 Task: Font style For heading Use Caladea with green colour, bold & Underline. font size for heading '26 Pt. 'Change the font style of data to Caladeaand font size to  18 Pt. Change the alignment of both headline & data to   center vertically. In the sheet  Attendance Sheet for Weekly Reporting
Action: Key pressed <Key.up><Key.up><Key.down>
Screenshot: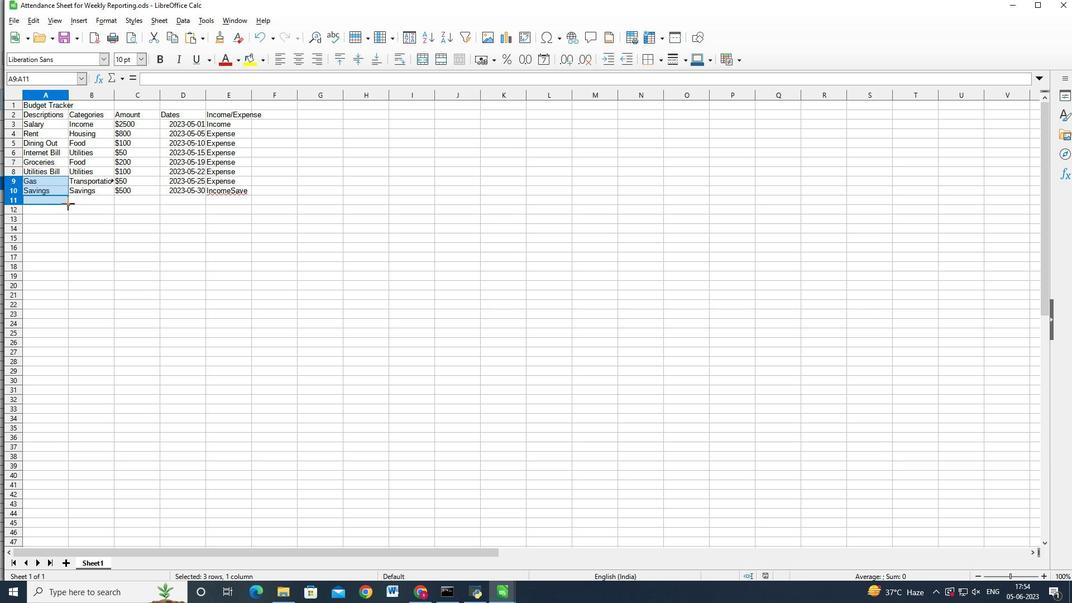 
Action: Mouse moved to (80, 204)
Screenshot: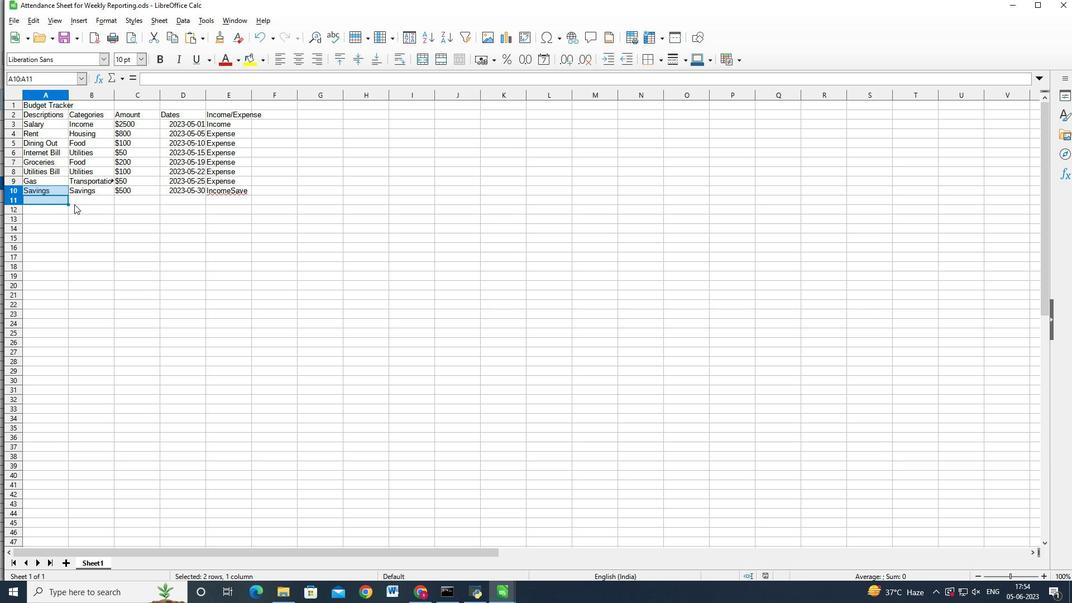
Action: Mouse pressed left at (80, 204)
Screenshot: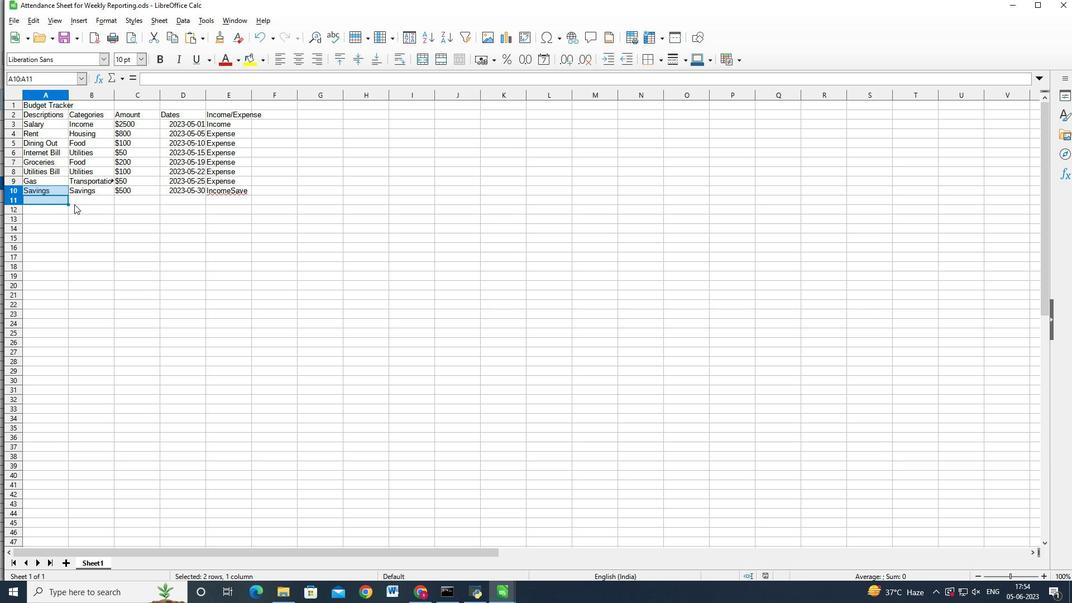 
Action: Mouse moved to (79, 199)
Screenshot: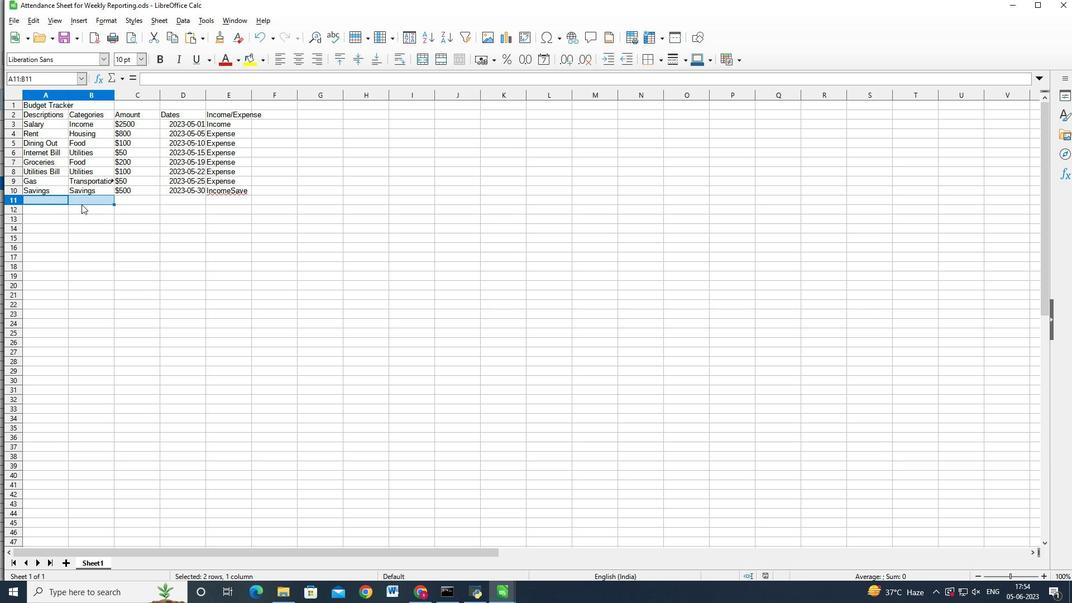 
Action: Mouse pressed left at (79, 199)
Screenshot: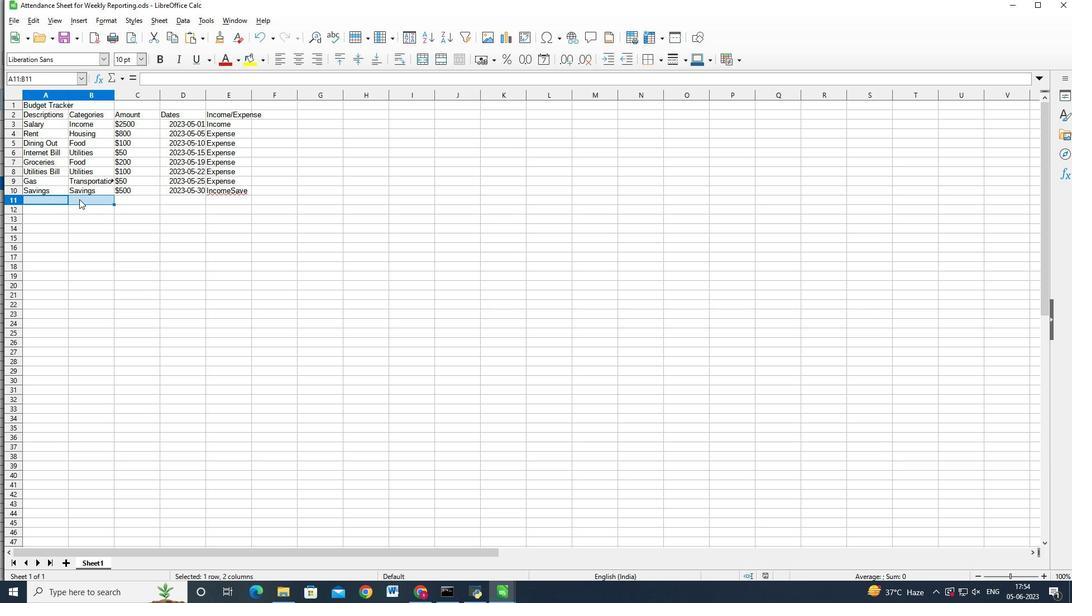 
Action: Mouse pressed left at (79, 199)
Screenshot: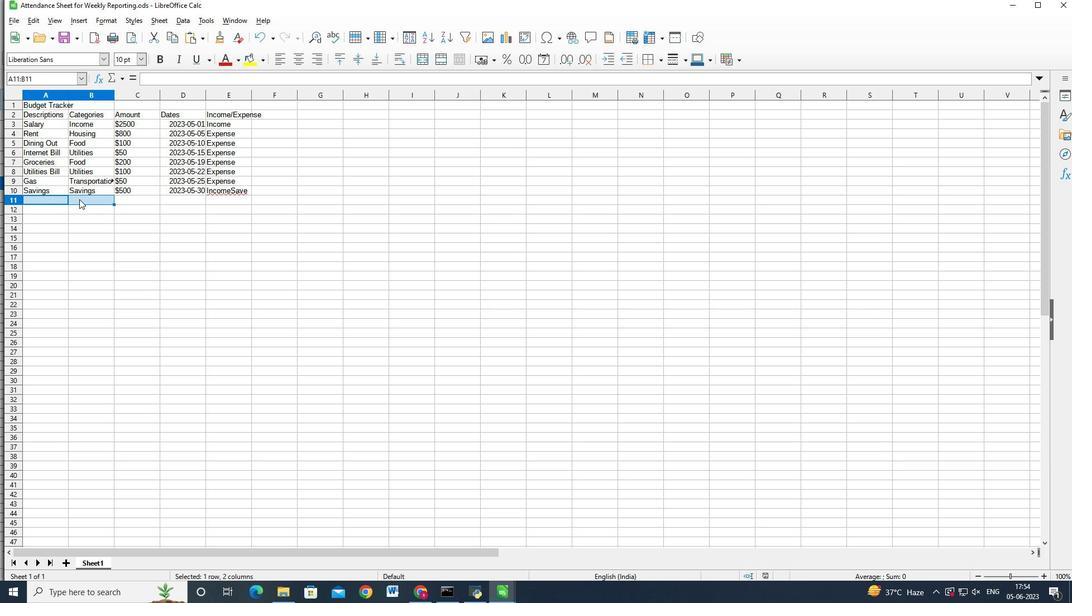 
Action: Mouse moved to (75, 198)
Screenshot: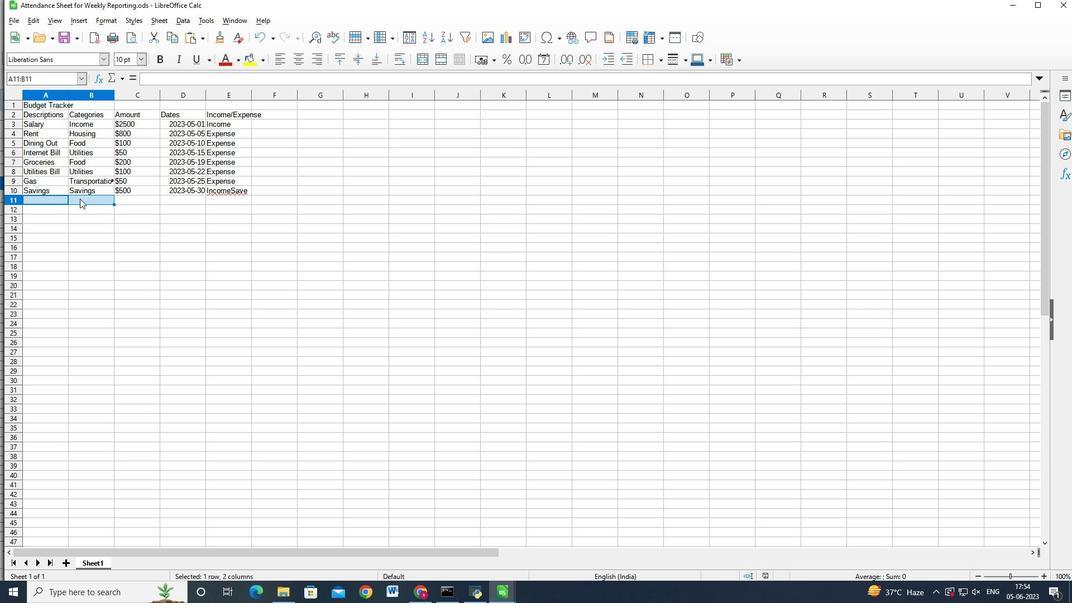
Action: Mouse pressed left at (75, 198)
Screenshot: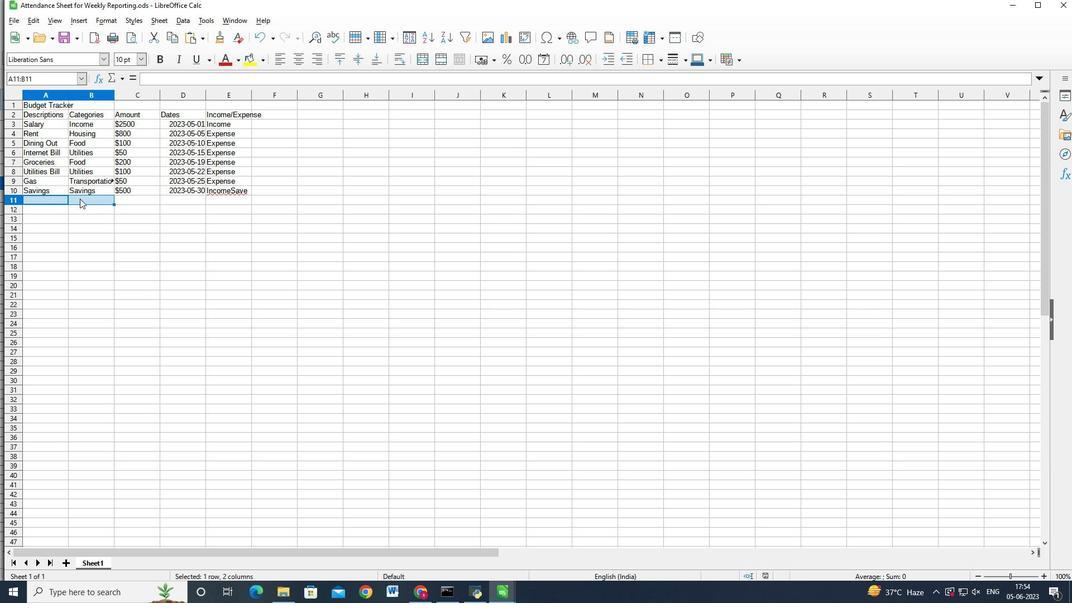 
Action: Mouse moved to (70, 187)
Screenshot: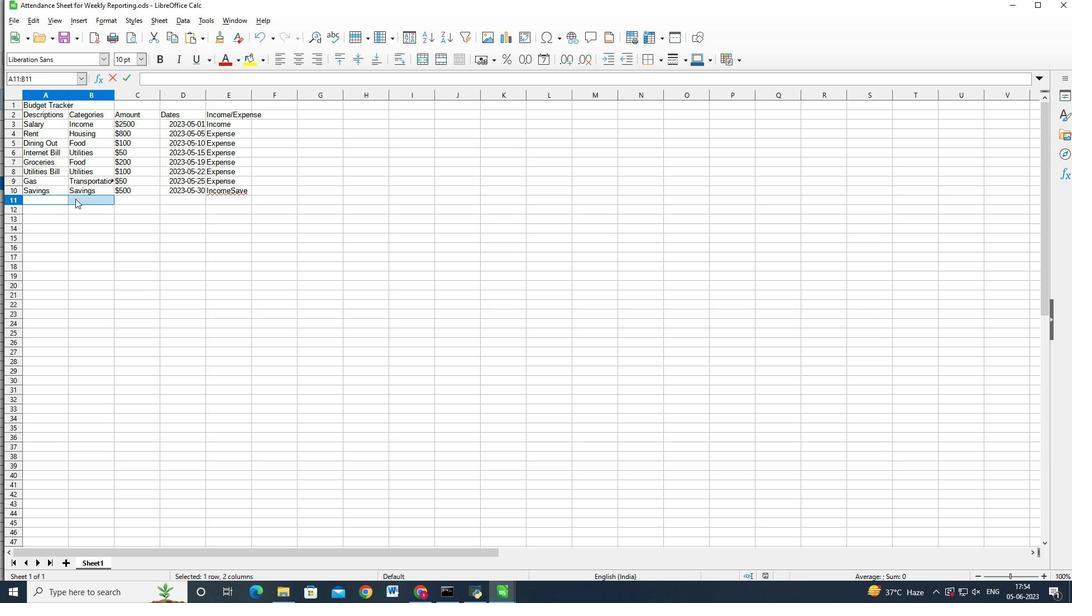 
Action: Mouse pressed left at (70, 187)
Screenshot: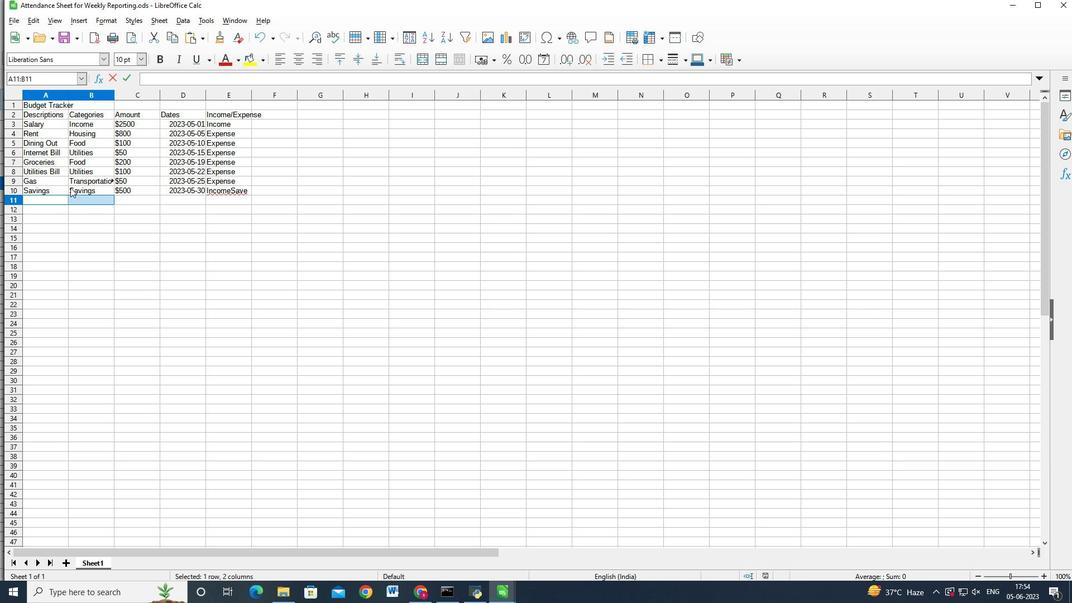 
Action: Mouse moved to (75, 145)
Screenshot: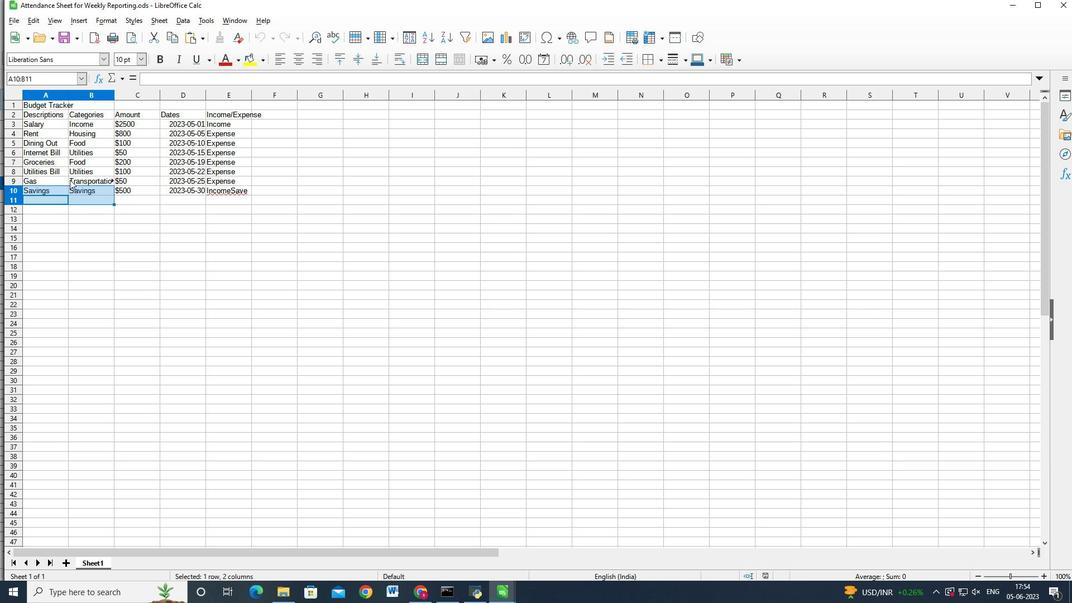 
Action: Mouse pressed left at (75, 145)
Screenshot: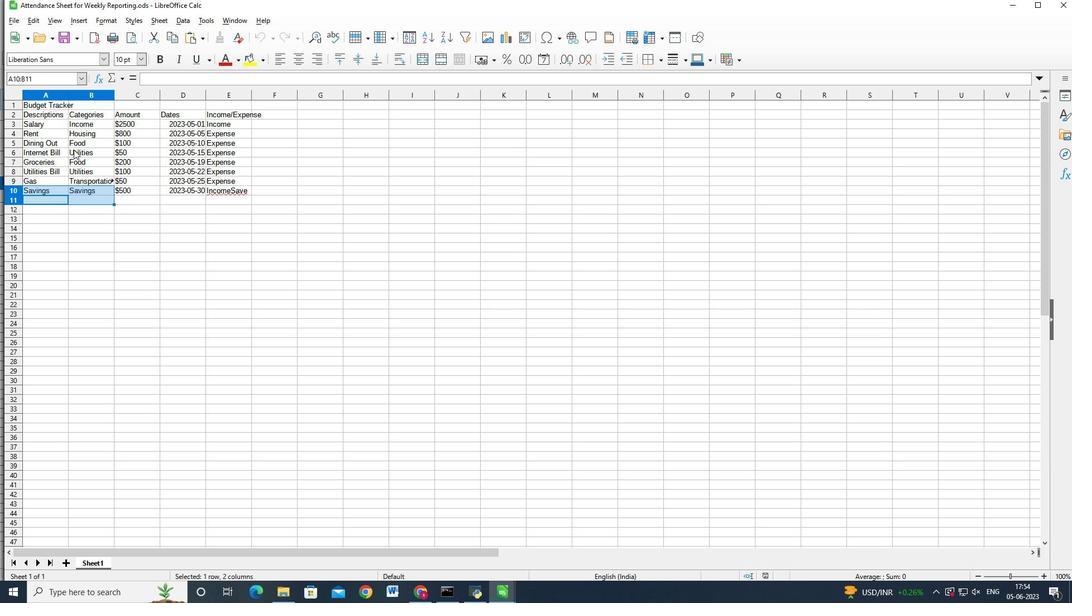 
Action: Mouse moved to (111, 241)
Screenshot: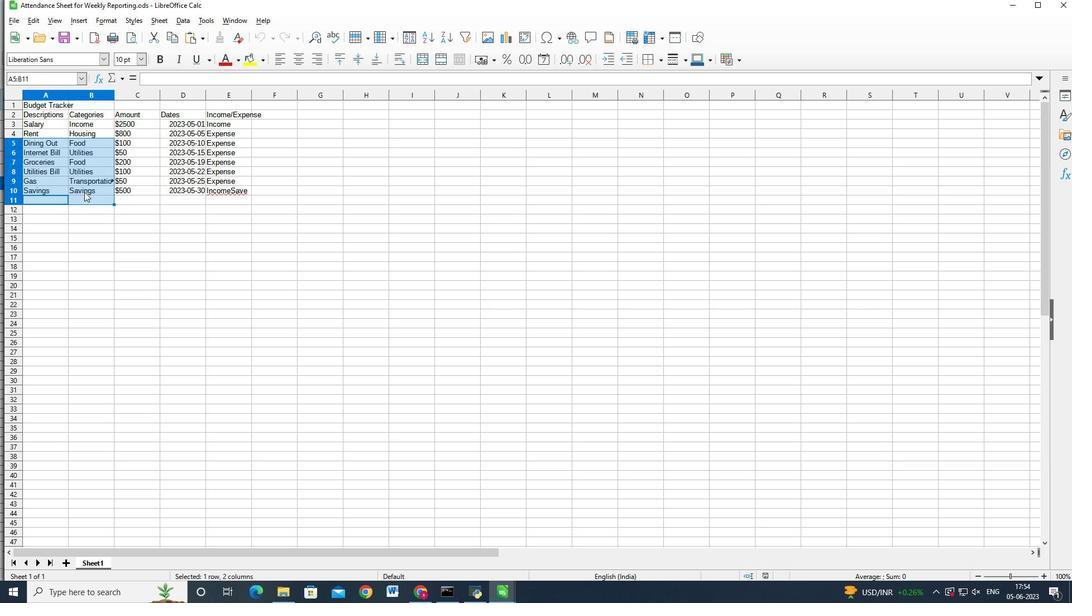 
Action: Mouse pressed right at (111, 241)
Screenshot: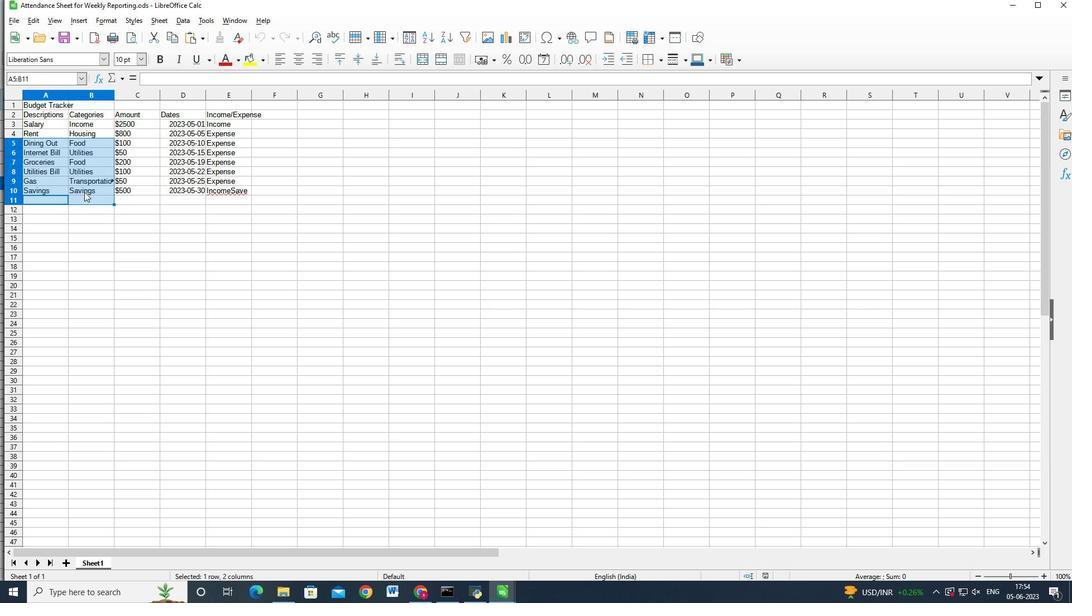 
Action: Mouse moved to (33, 213)
Screenshot: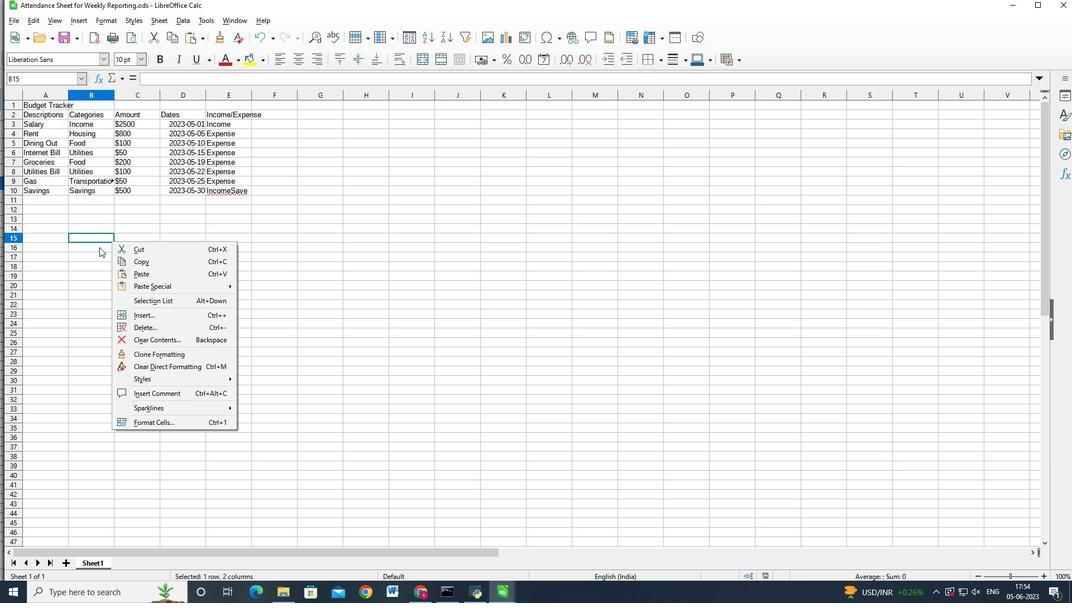 
Action: Mouse pressed left at (33, 213)
Screenshot: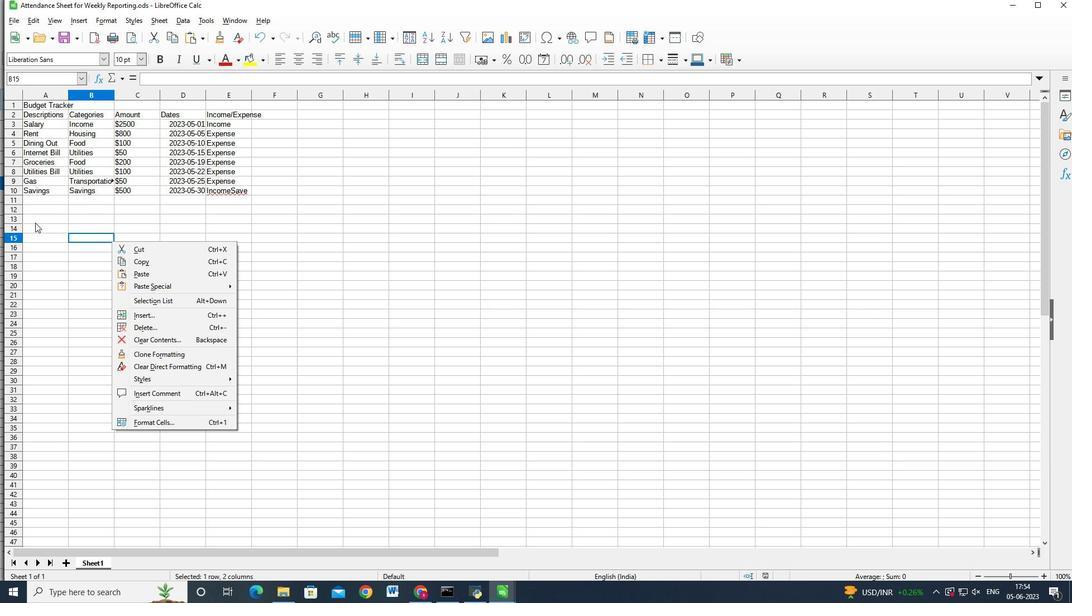 
Action: Key pressed <Key.up><Key.up><Key.up><Key.up><Key.up><Key.up><Key.up><Key.up><Key.up><Key.up><Key.up><Key.up><Key.up><Key.up><Key.left><Key.caps_lock><Key.right><Key.left><Key.shift><Key.right>
Screenshot: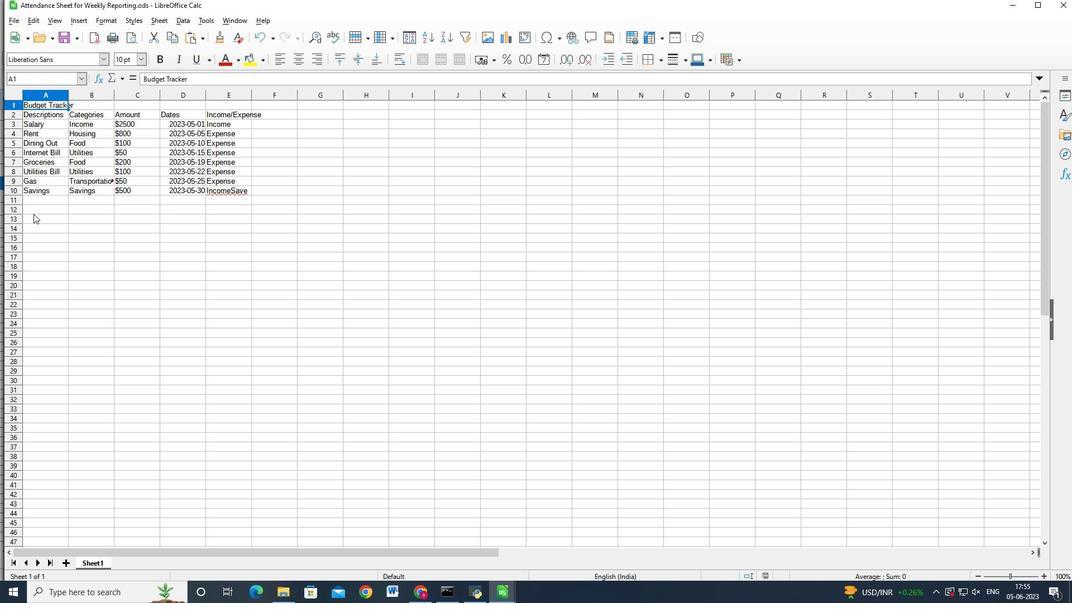 
Action: Mouse moved to (62, 60)
Screenshot: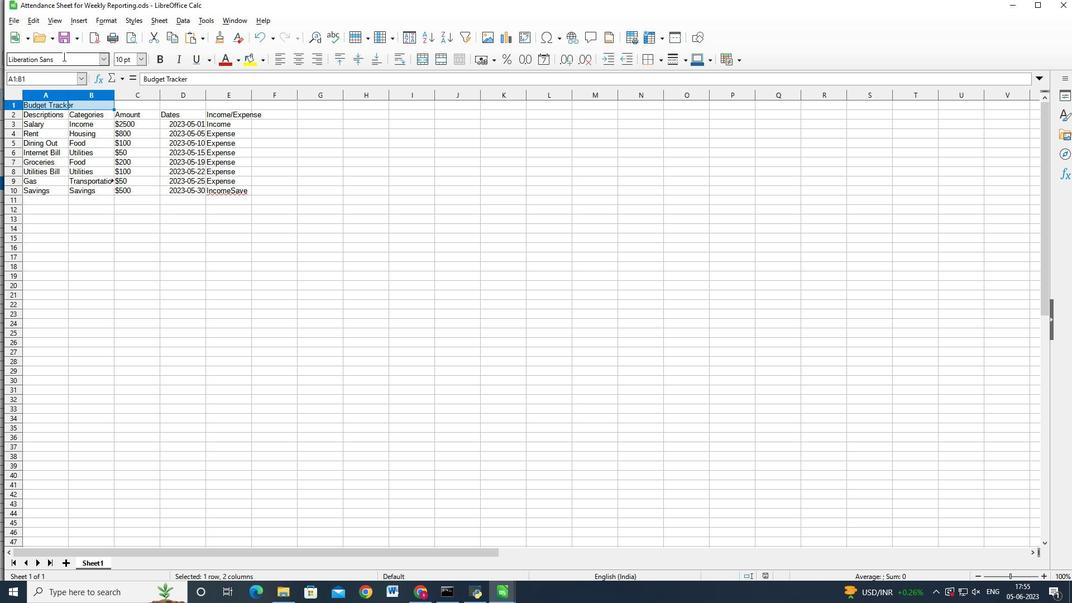 
Action: Mouse pressed left at (62, 60)
Screenshot: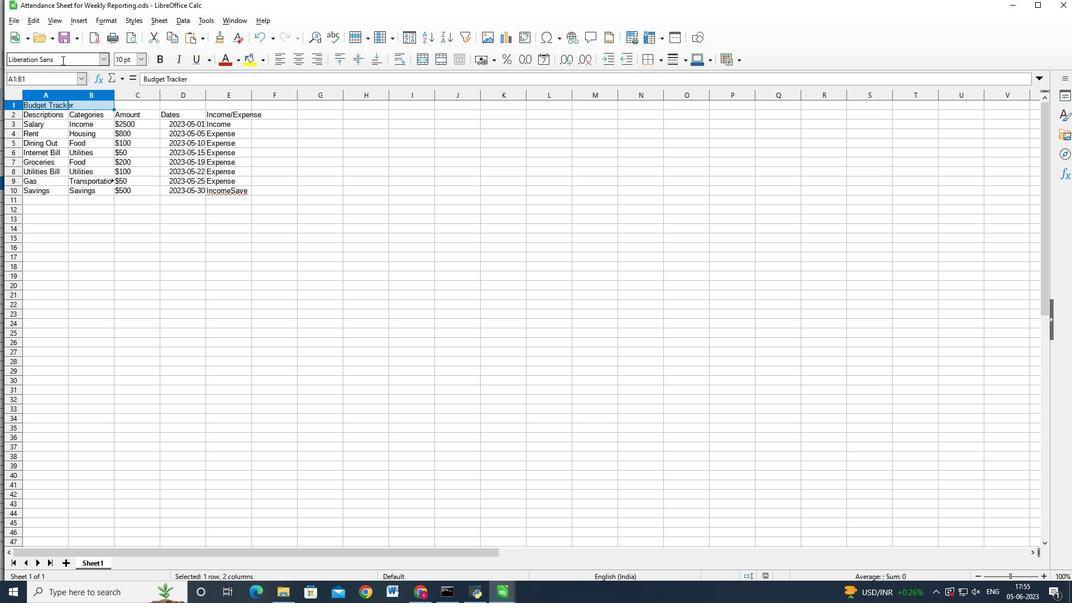 
Action: Mouse moved to (20, 62)
Screenshot: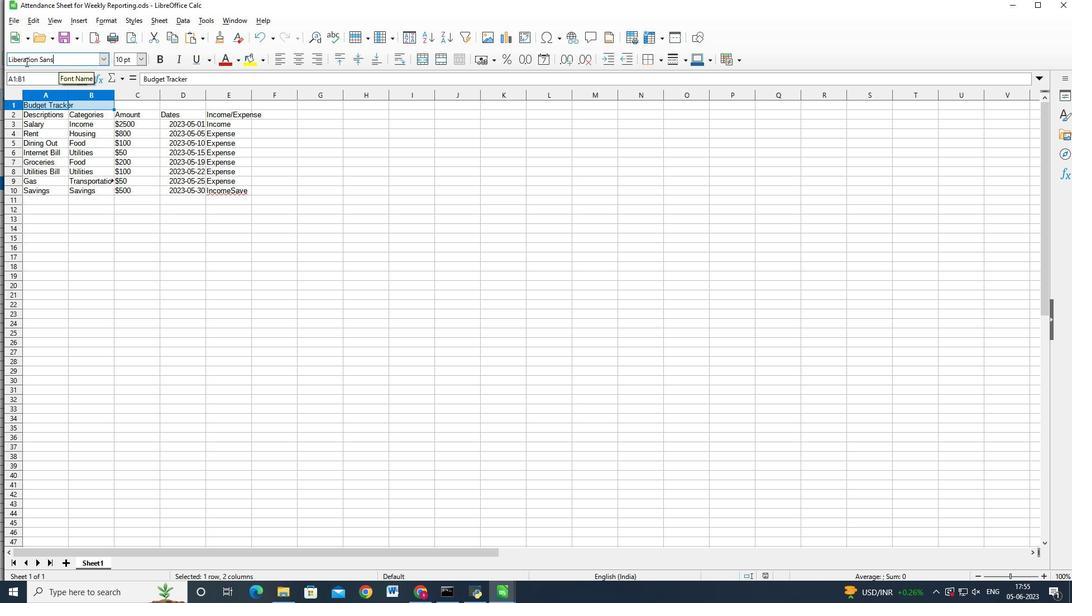 
Action: Key pressed <Key.backspace><Key.backspace><Key.backspace><Key.backspace><Key.backspace><Key.backspace><Key.backspace><Key.backspace><Key.backspace><Key.backspace><Key.backspace><Key.backspace><Key.backspace><Key.backspace><Key.backspace><Key.shift_r>CALADEA
Screenshot: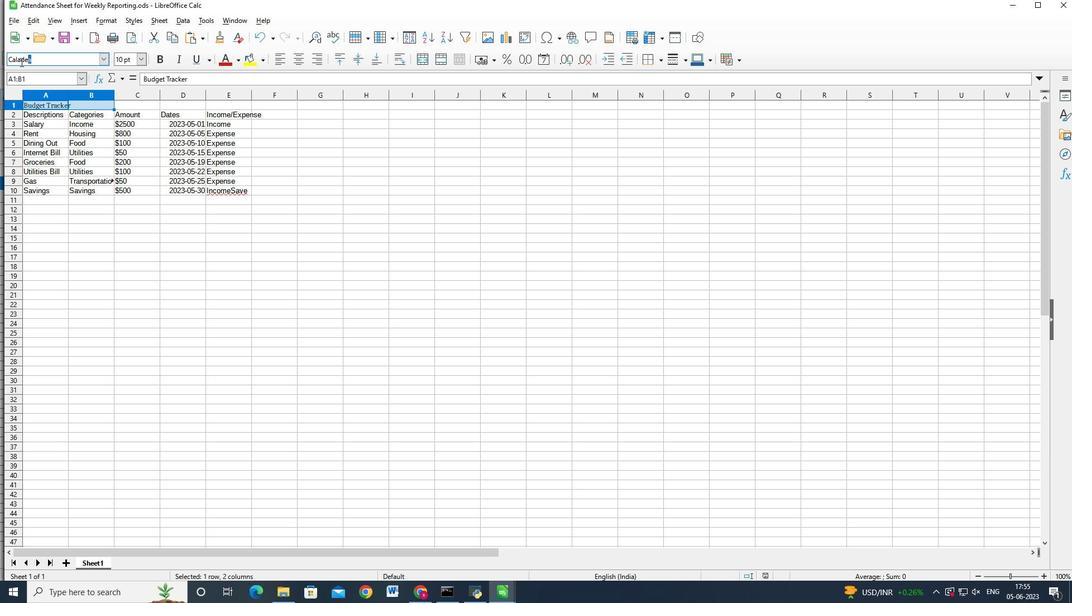 
Action: Mouse moved to (240, 56)
Screenshot: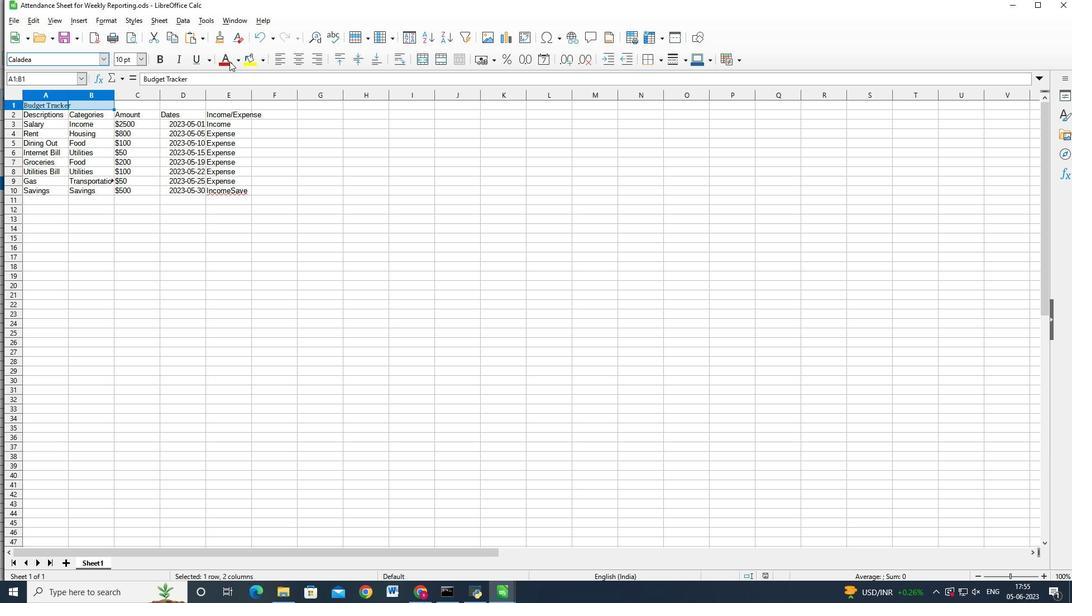 
Action: Mouse pressed left at (240, 56)
Screenshot: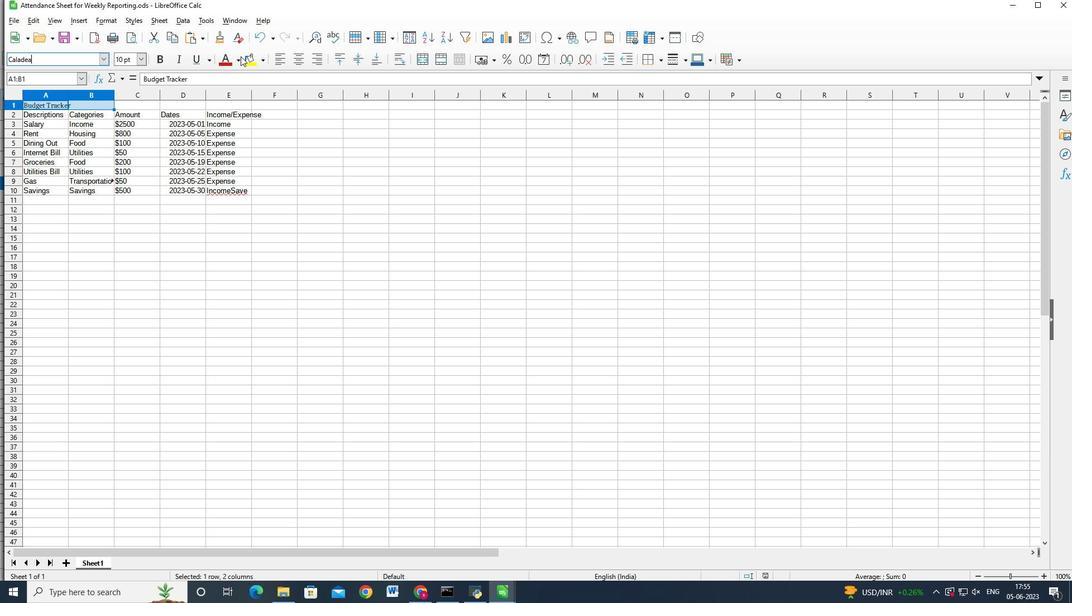 
Action: Mouse moved to (254, 129)
Screenshot: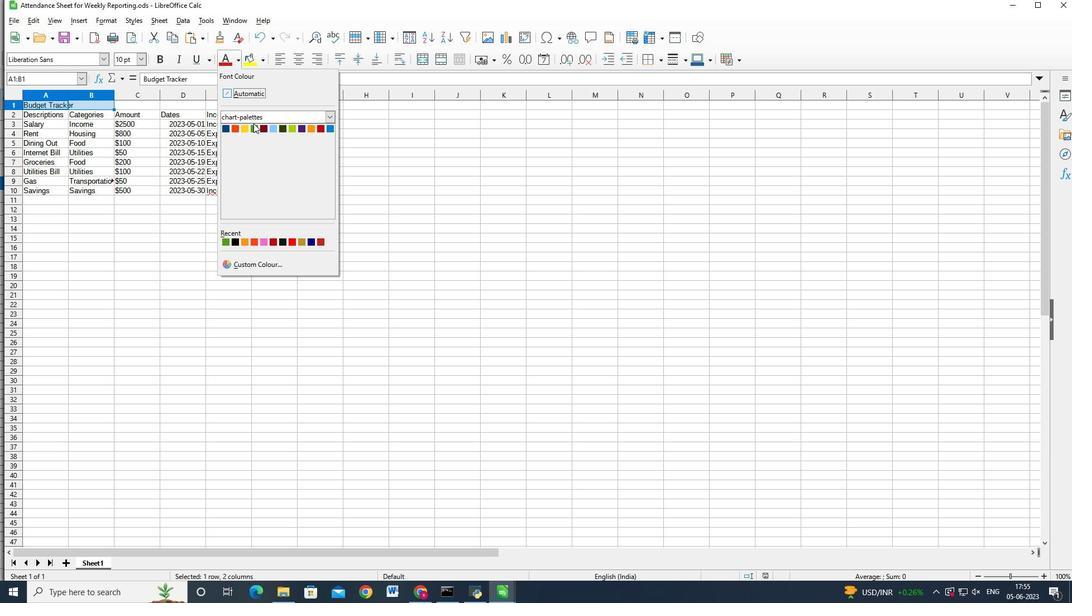 
Action: Mouse pressed left at (254, 129)
Screenshot: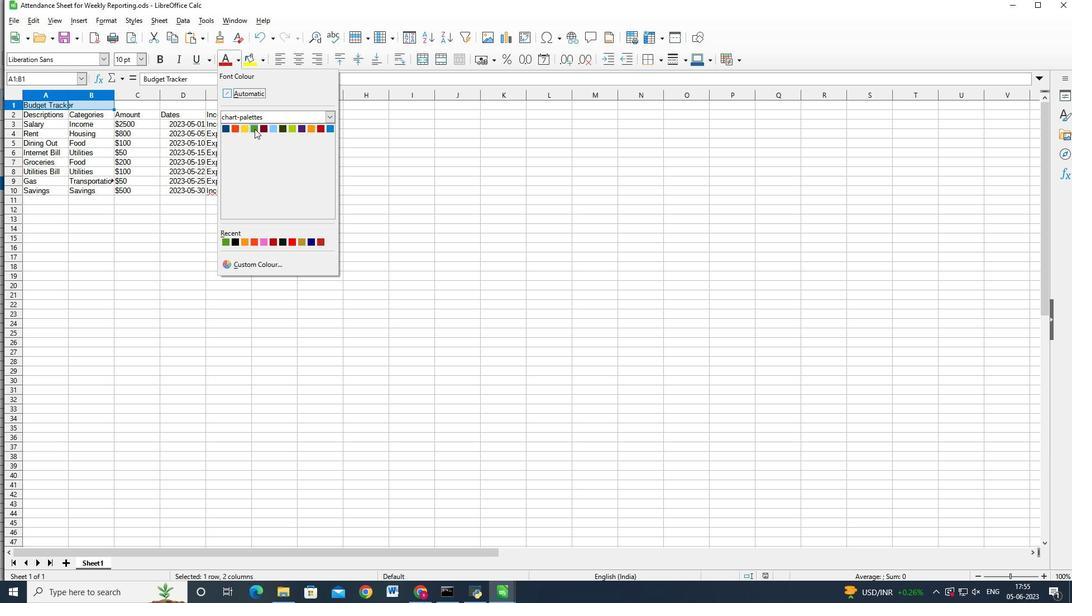 
Action: Mouse moved to (130, 59)
Screenshot: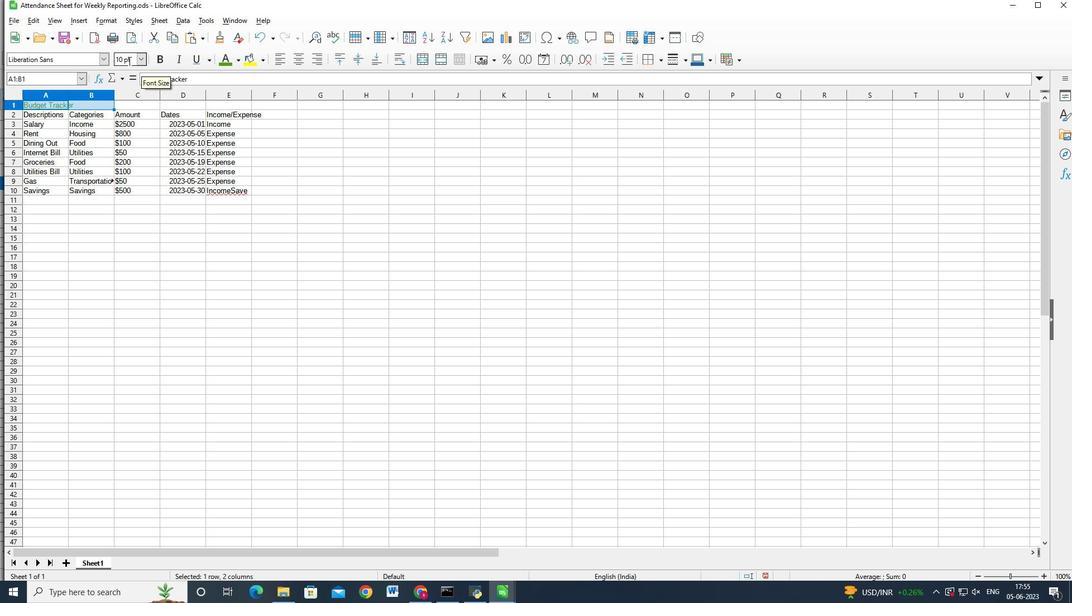 
Action: Mouse pressed left at (130, 59)
Screenshot: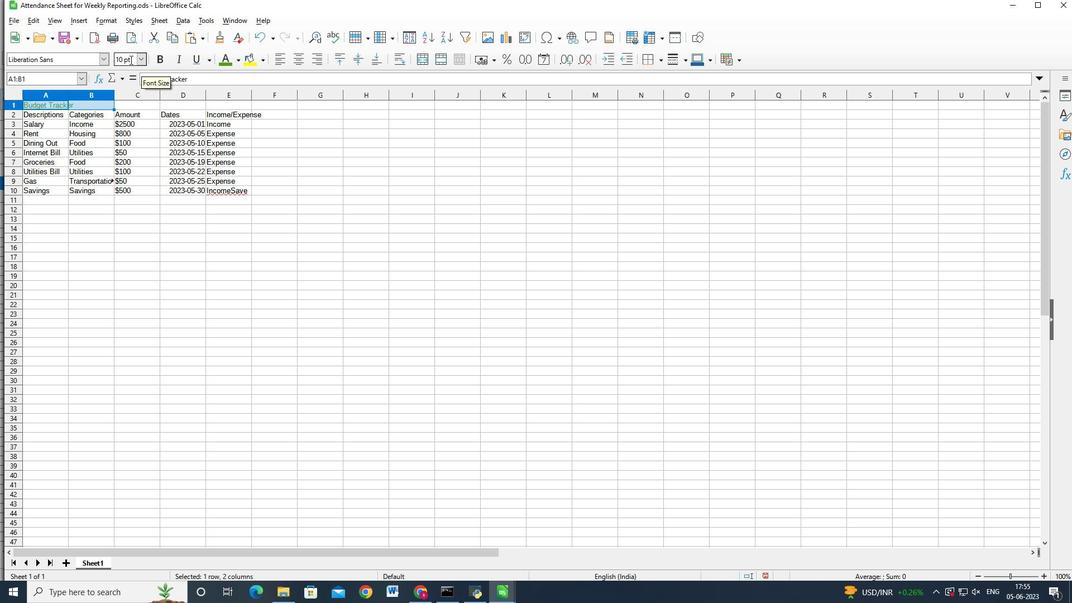 
Action: Key pressed 2<Key.backspace><Key.backspace><Key.backspace><Key.backspace><Key.backspace>
Screenshot: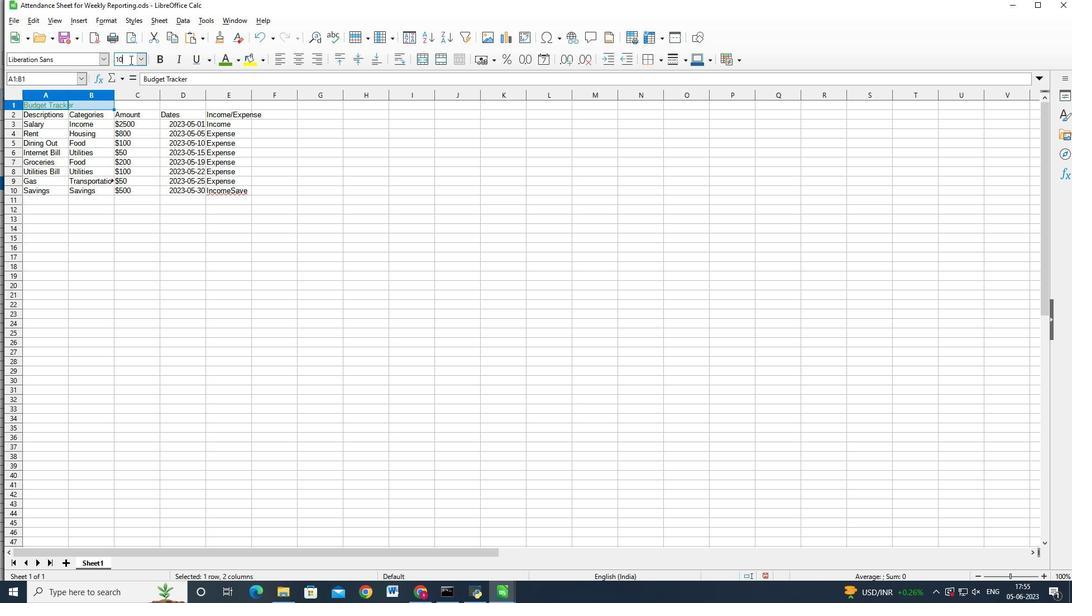 
Action: Mouse moved to (136, 56)
Screenshot: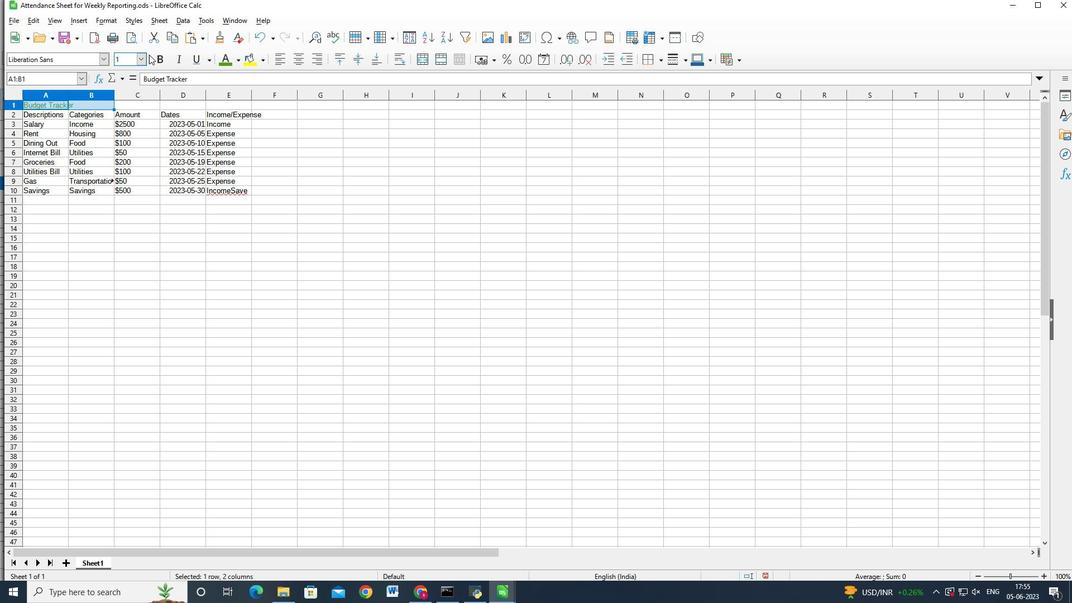 
Action: Mouse pressed left at (136, 56)
Screenshot: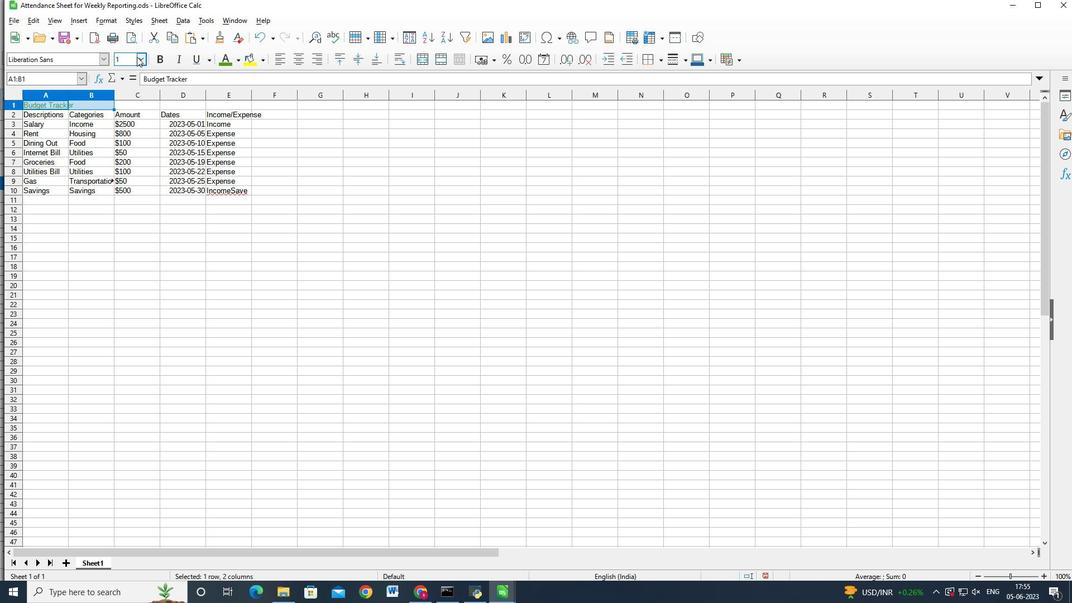 
Action: Mouse moved to (120, 232)
Screenshot: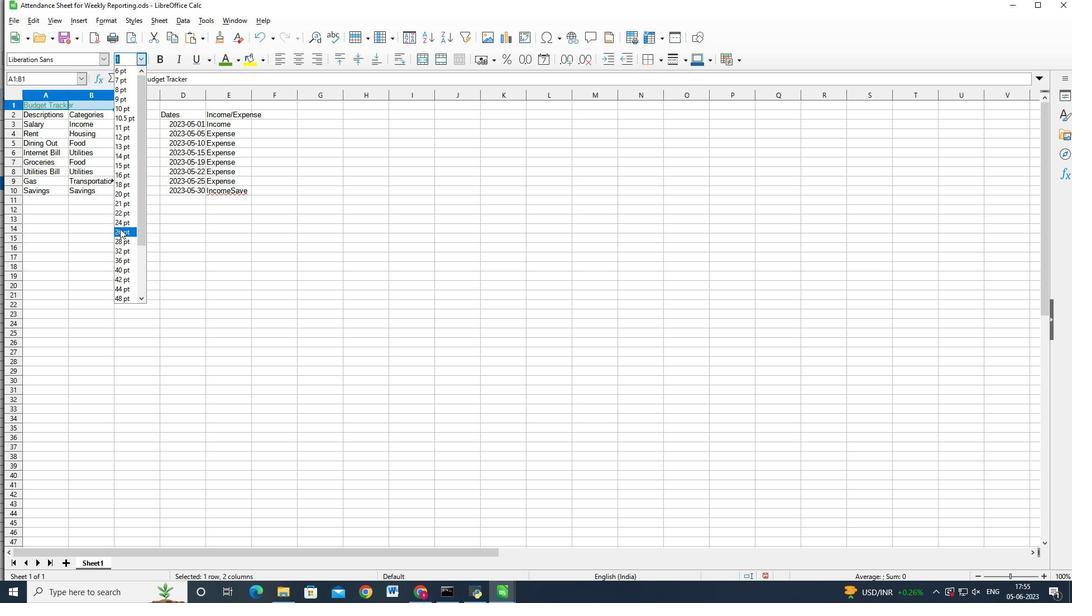 
Action: Mouse pressed left at (120, 232)
Screenshot: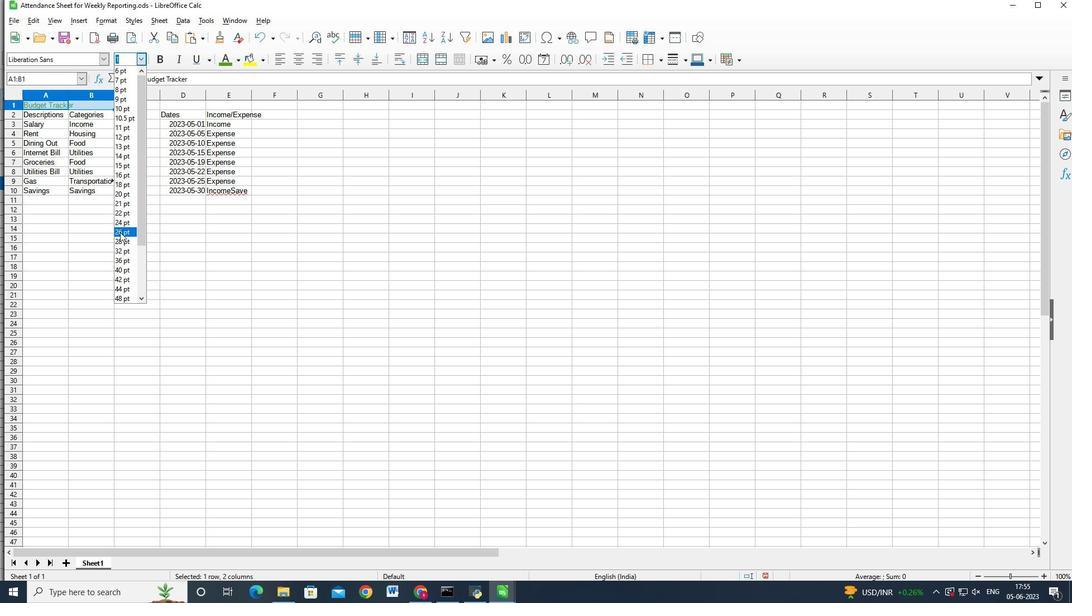 
Action: Mouse moved to (46, 126)
Screenshot: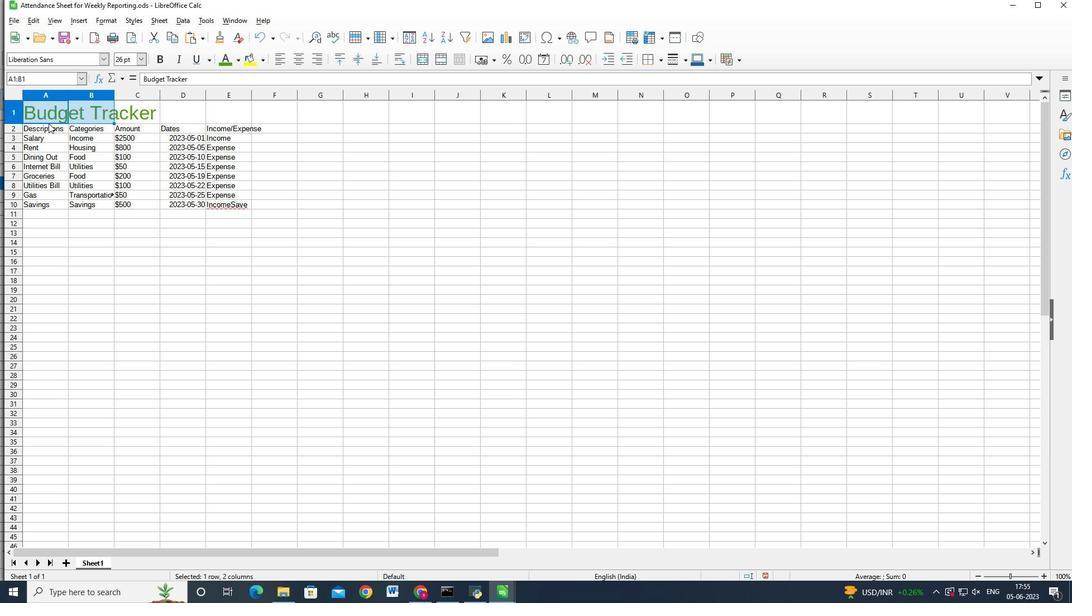 
Action: Mouse pressed left at (46, 126)
Screenshot: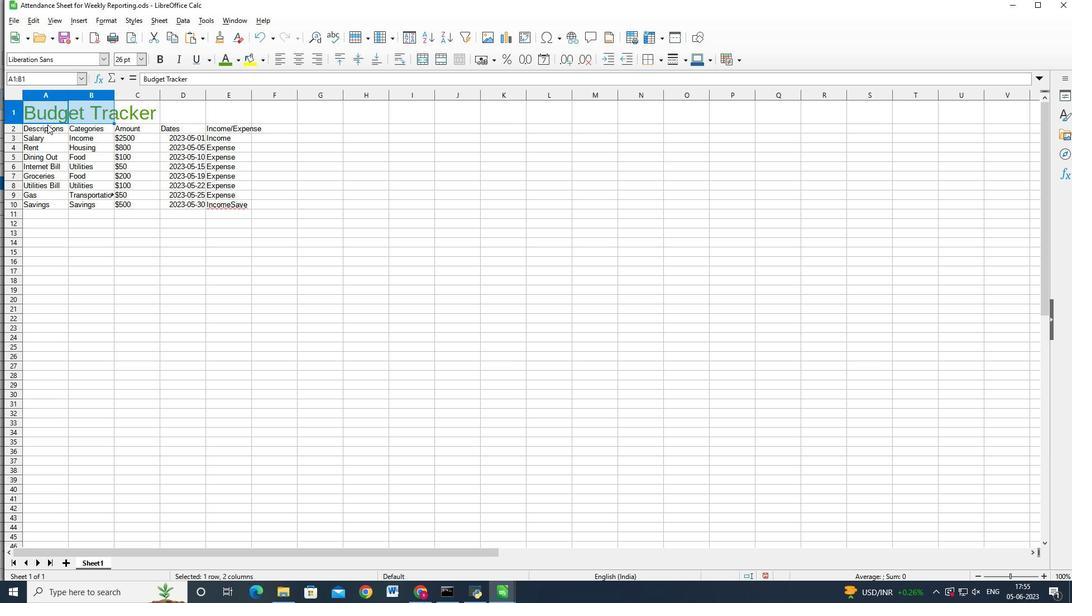 
Action: Mouse moved to (46, 126)
Screenshot: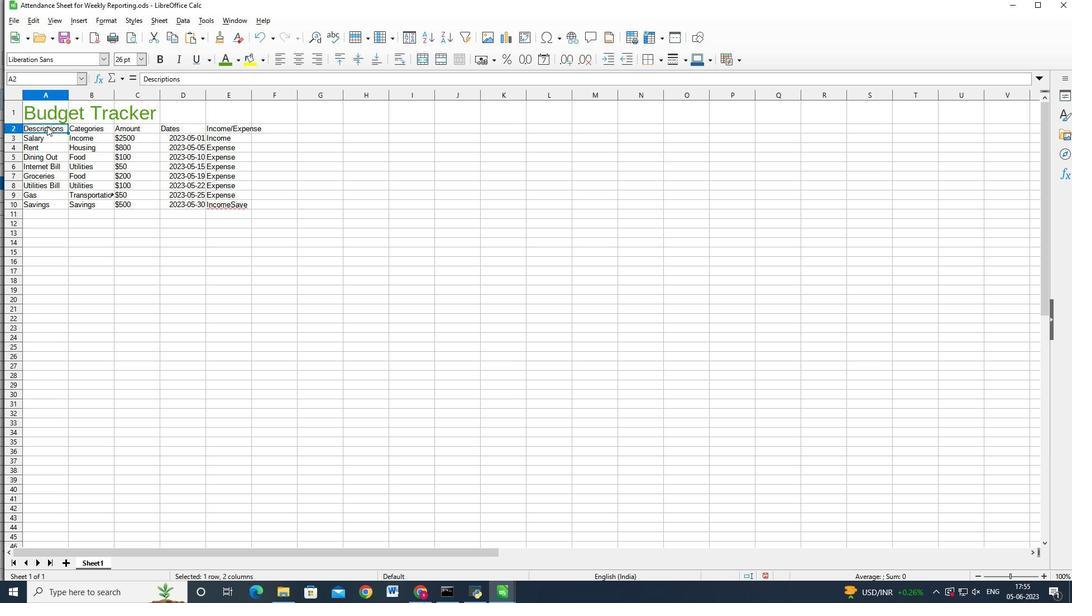 
Action: Key pressed <Key.shift><Key.right><Key.right><Key.right><Key.right><Key.right><Key.left><Key.down><Key.up><Key.right><Key.down><Key.down><Key.down><Key.down><Key.down><Key.down><Key.down><Key.down>
Screenshot: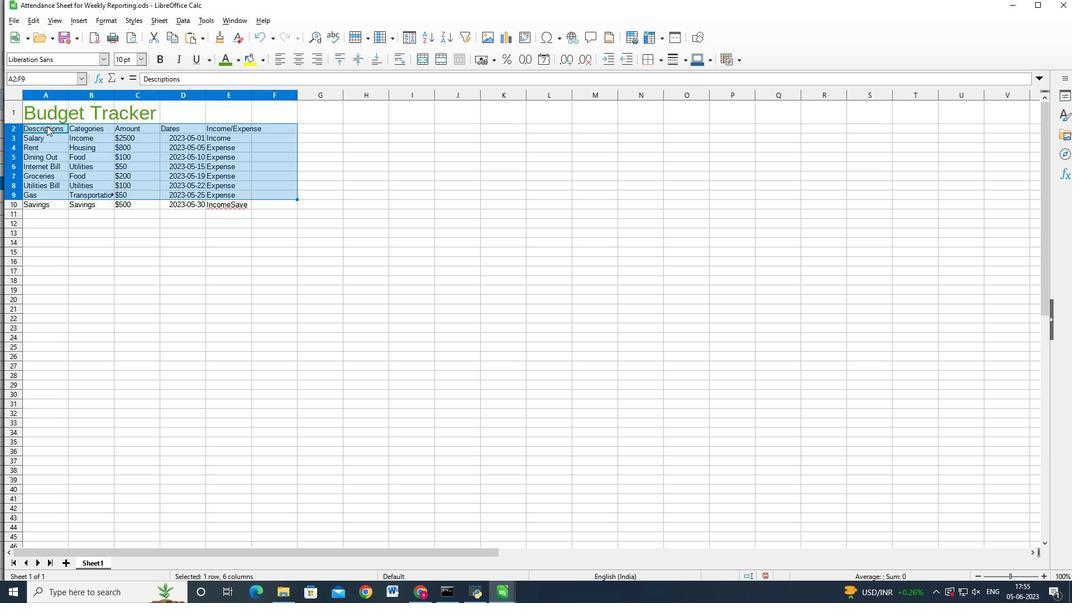 
Action: Mouse moved to (55, 59)
Screenshot: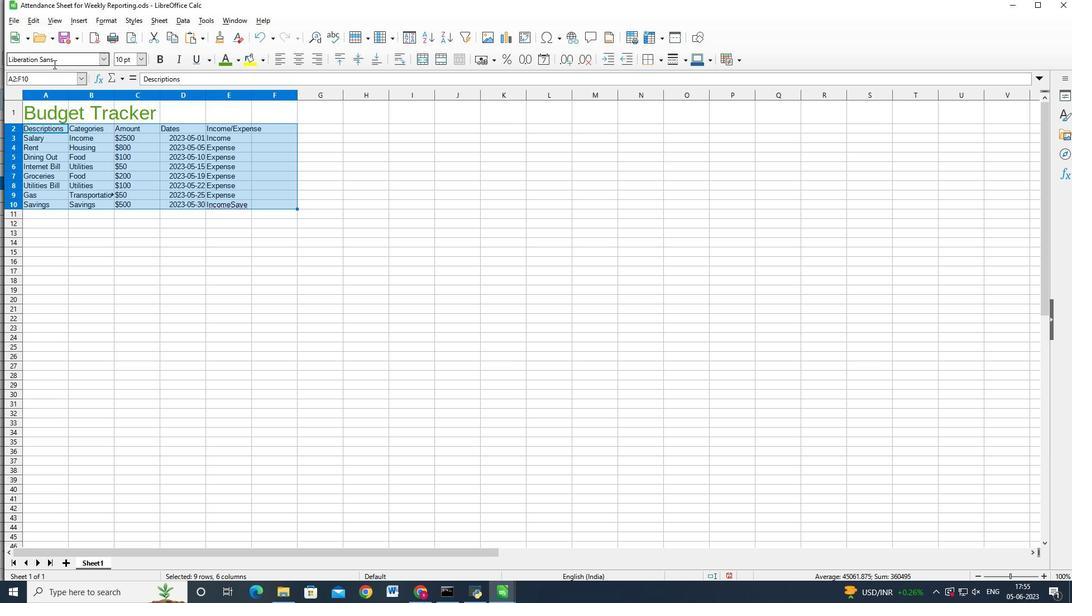 
Action: Mouse pressed left at (55, 59)
Screenshot: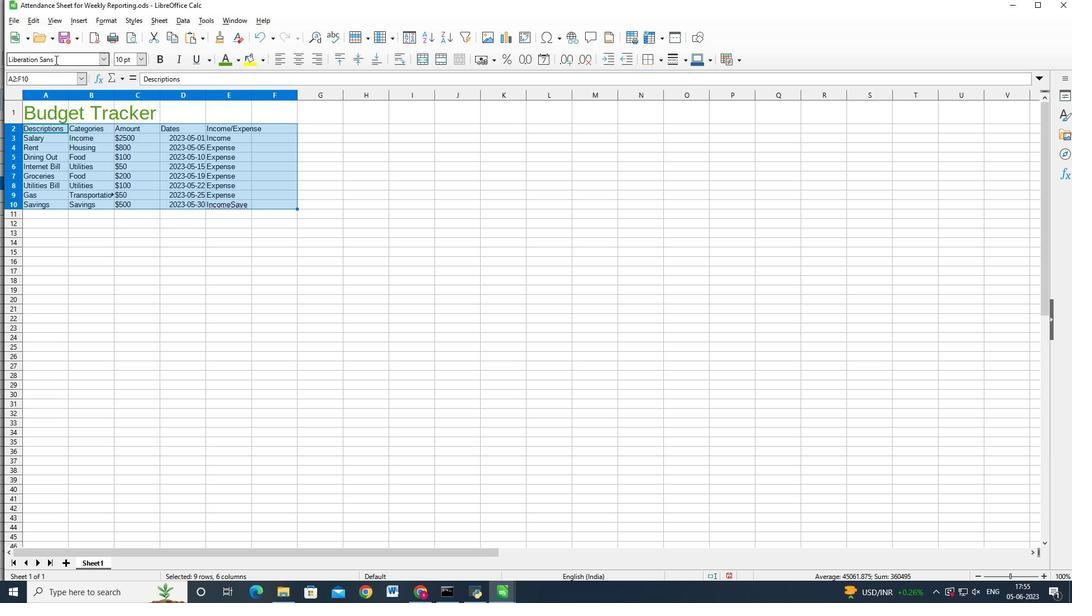 
Action: Key pressed <Key.backspace><Key.backspace><Key.backspace><Key.backspace><Key.backspace><Key.backspace><Key.backspace><Key.backspace><Key.backspace><Key.backspace><Key.backspace><Key.backspace><Key.backspace><Key.backspace><Key.backspace><Key.shift_r>CALADEAAND
Screenshot: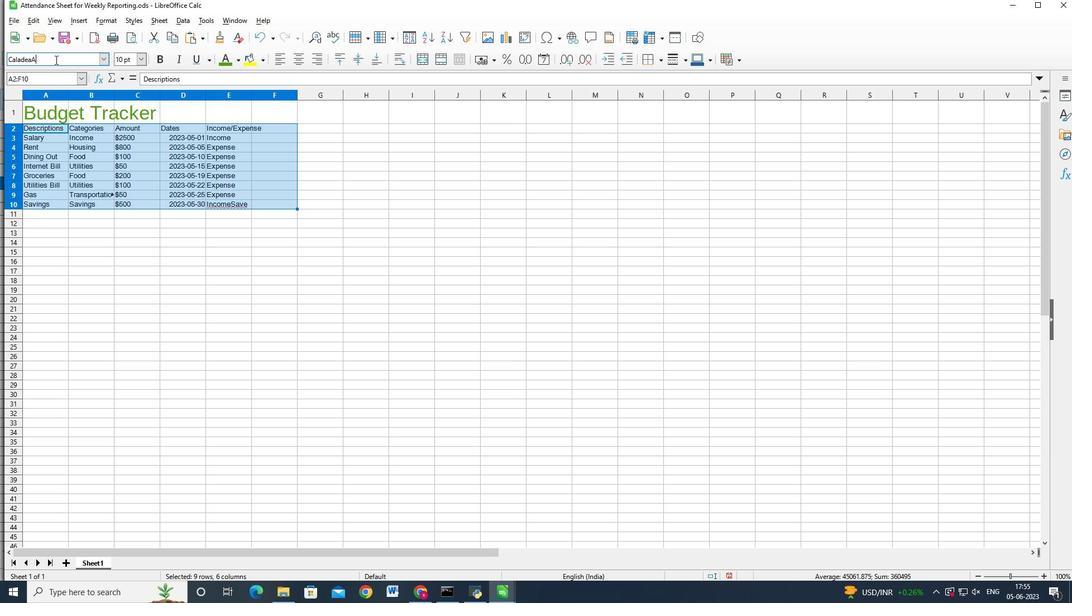 
Action: Mouse moved to (137, 63)
Screenshot: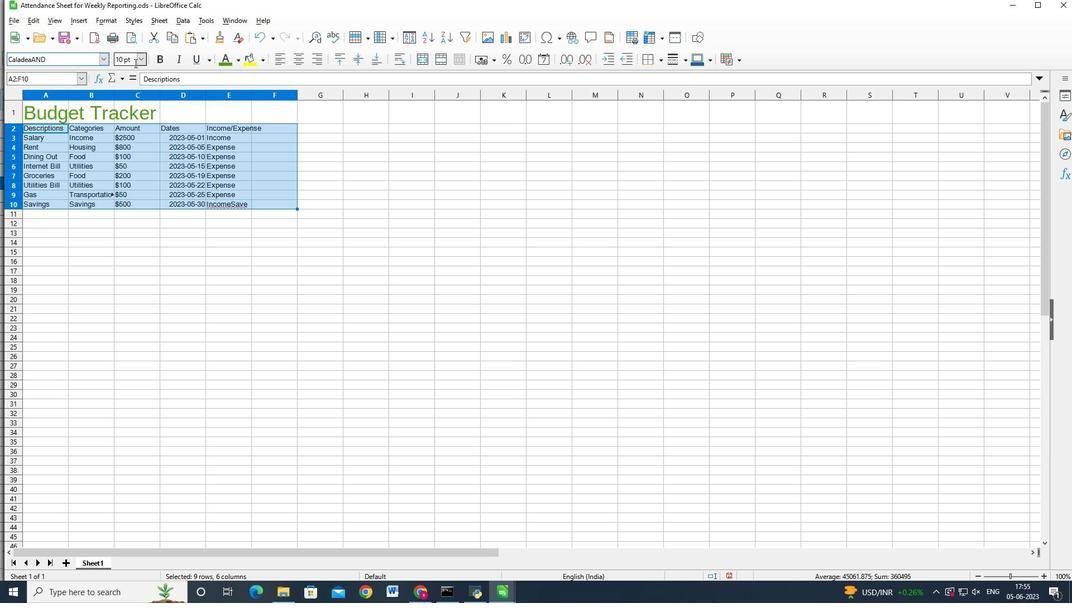 
Action: Mouse pressed left at (137, 63)
Screenshot: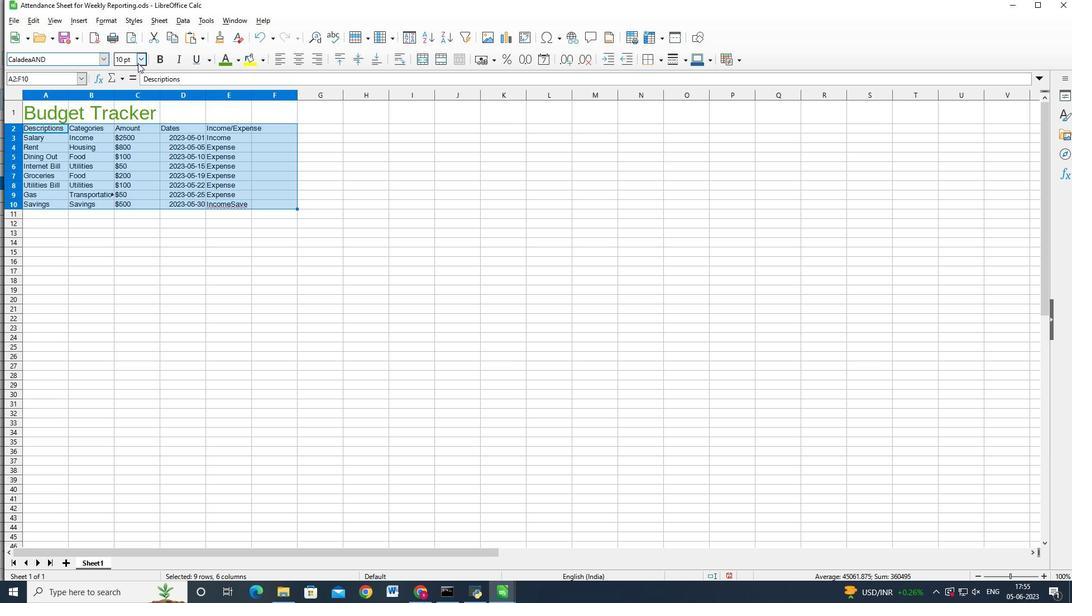 
Action: Mouse moved to (125, 184)
Screenshot: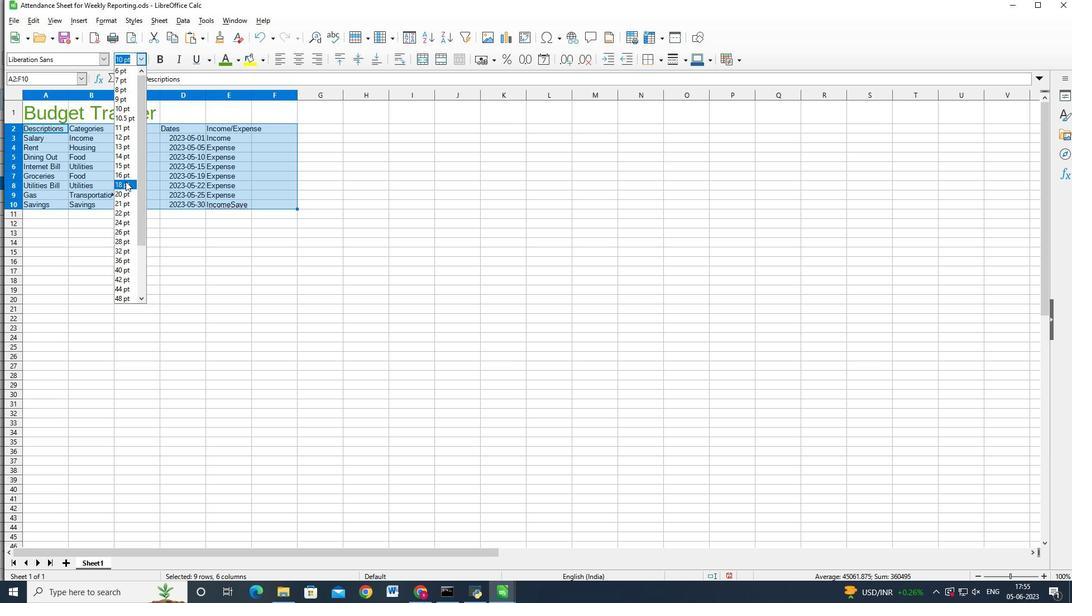 
Action: Mouse pressed left at (125, 184)
Screenshot: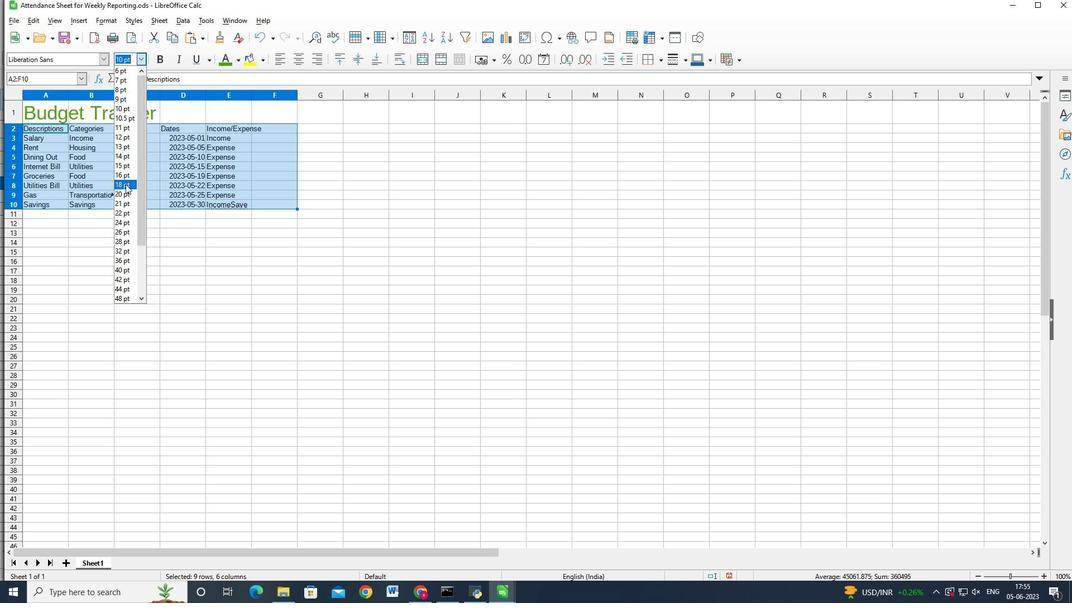 
Action: Mouse moved to (48, 115)
Screenshot: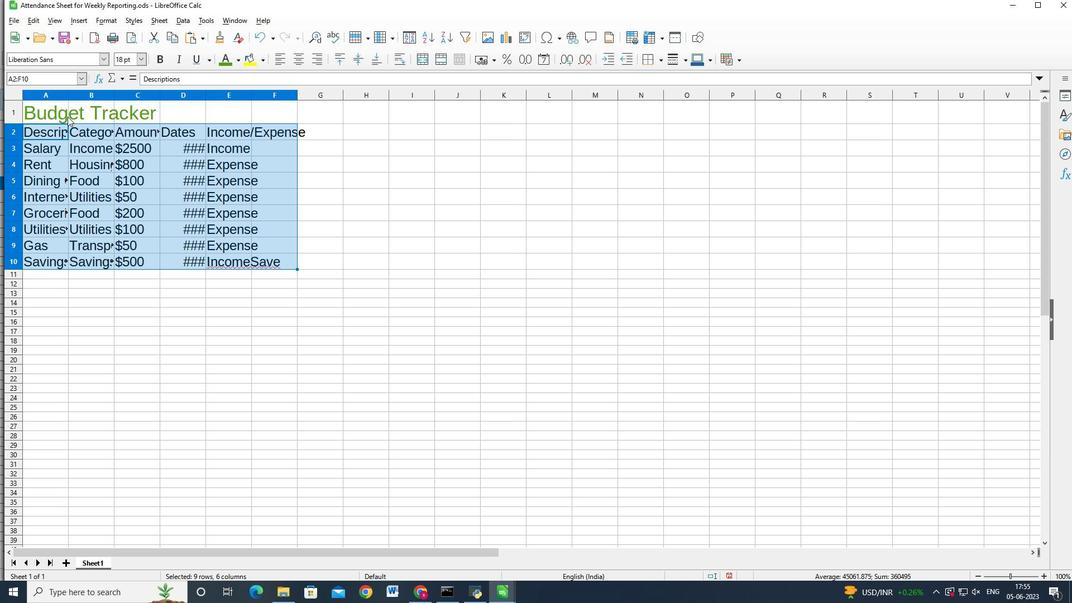 
Action: Mouse pressed left at (48, 115)
Screenshot: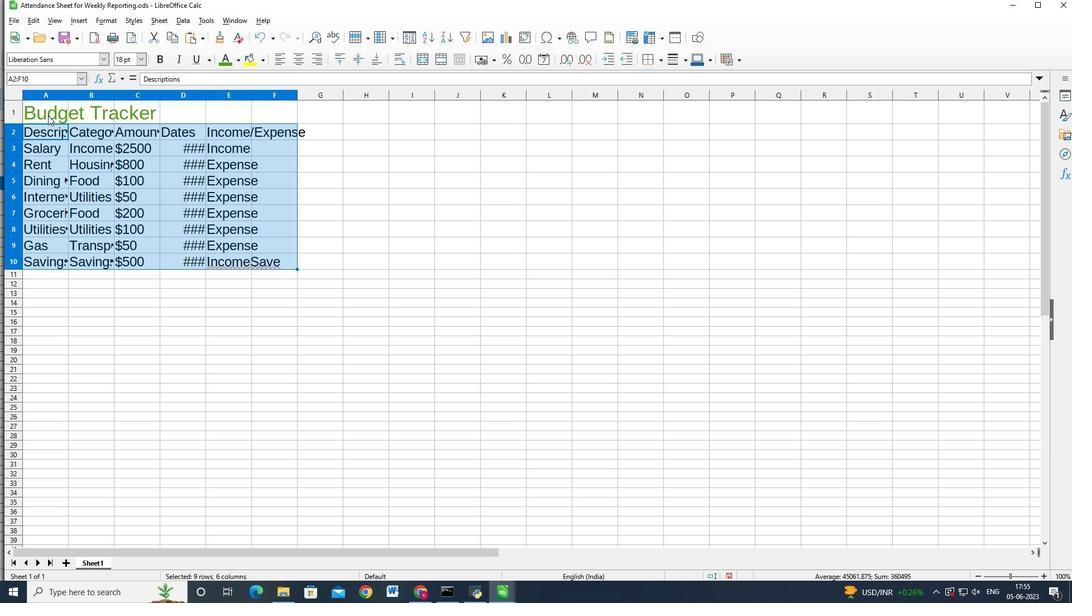 
Action: Mouse moved to (91, 112)
Screenshot: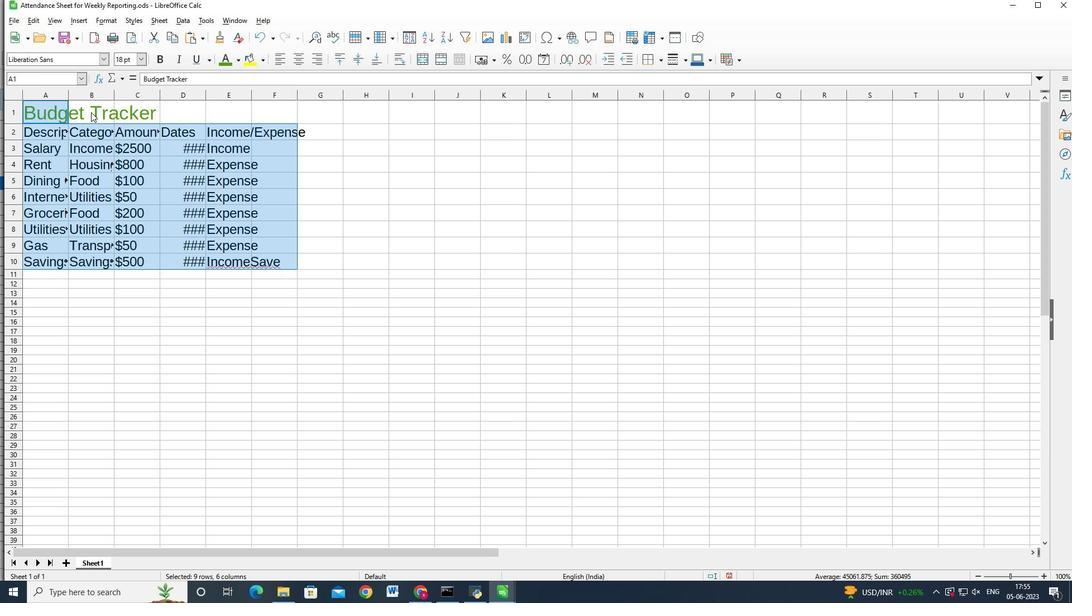 
Action: Mouse pressed left at (91, 112)
Screenshot: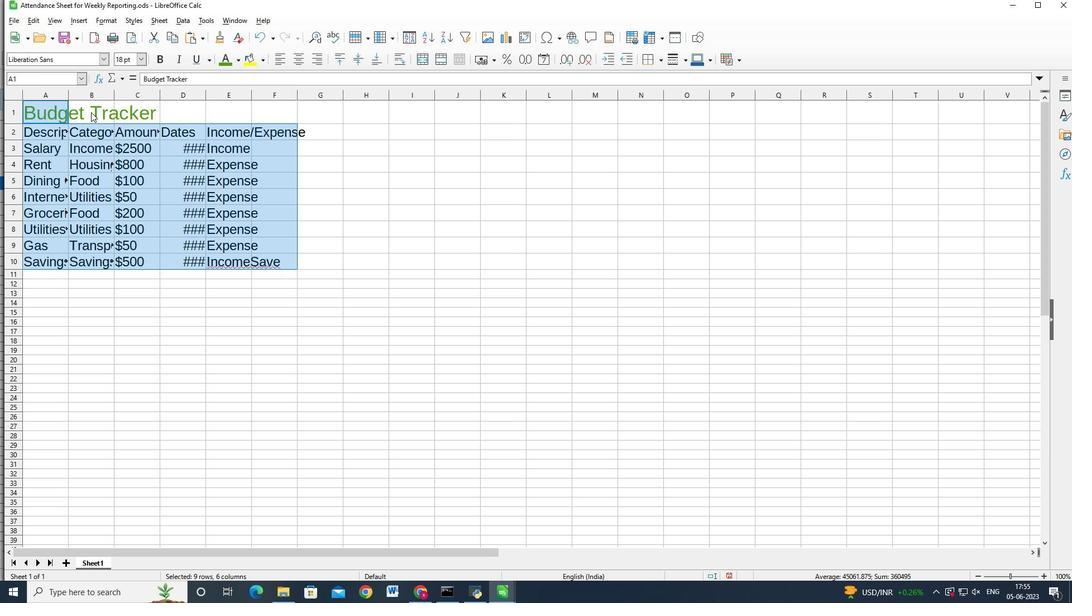 
Action: Mouse moved to (132, 112)
Screenshot: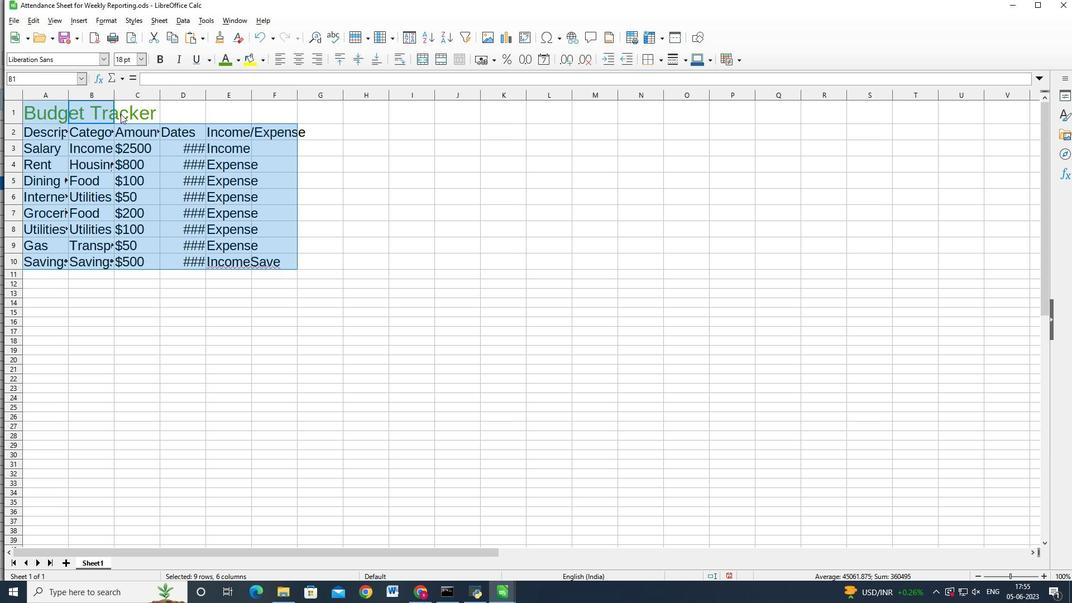 
Action: Mouse pressed left at (132, 112)
Screenshot: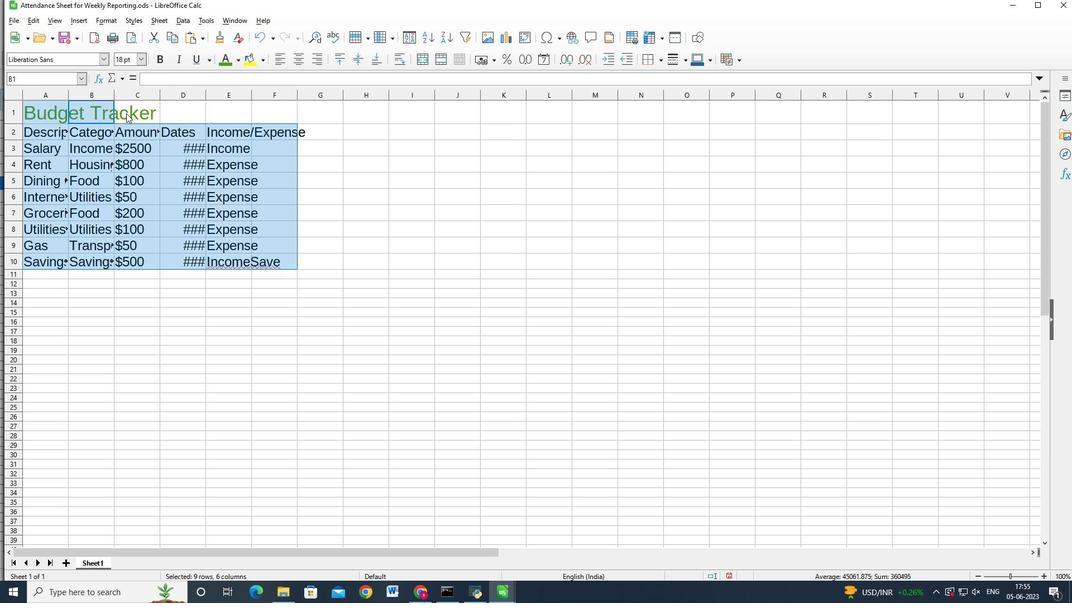 
Action: Mouse moved to (181, 112)
Screenshot: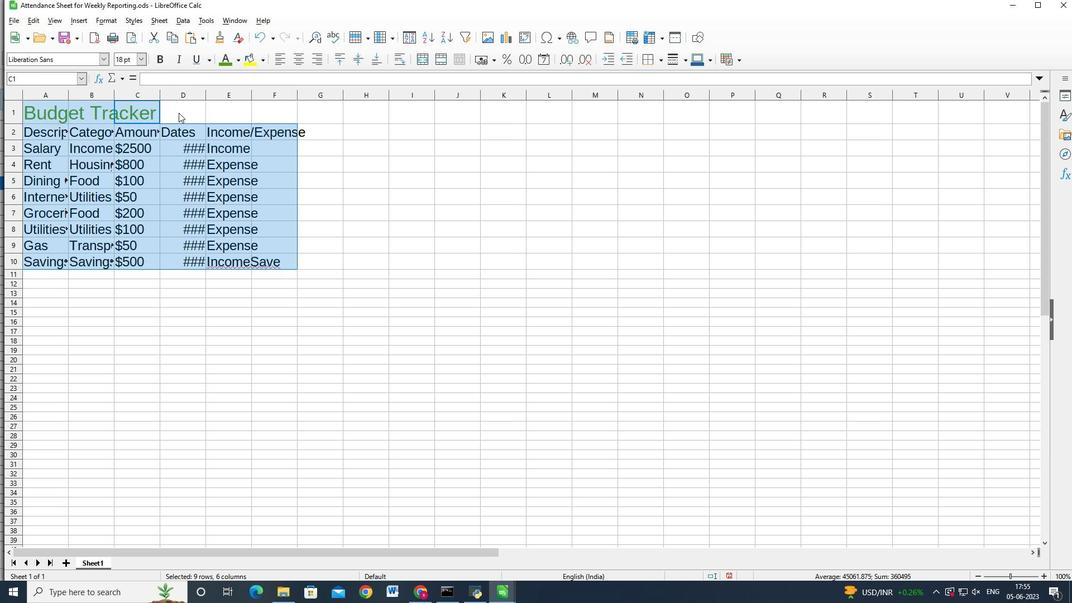 
Action: Mouse pressed left at (181, 112)
Screenshot: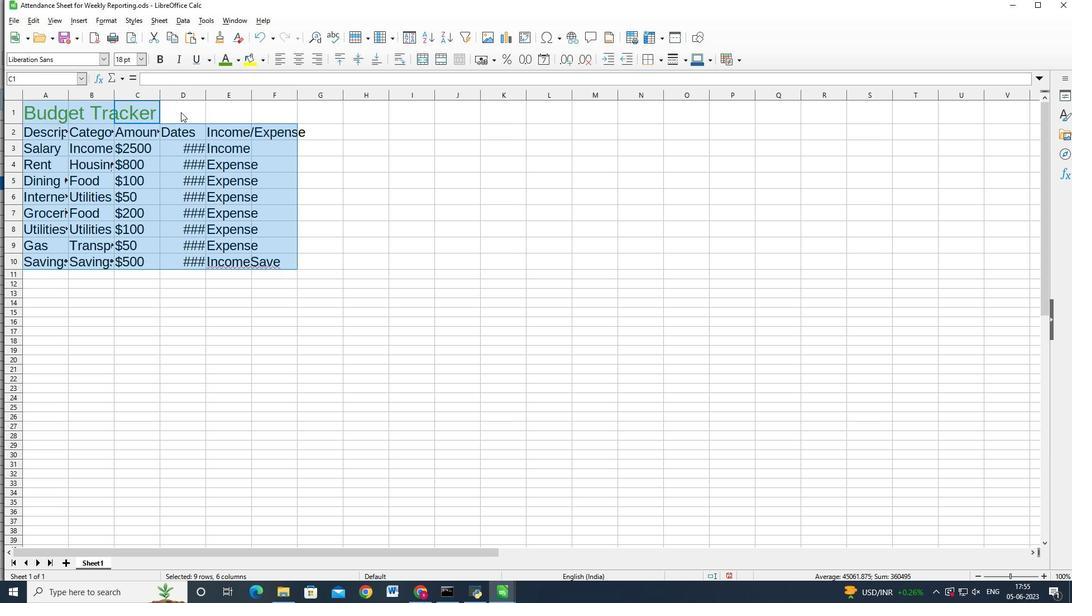 
Action: Mouse moved to (354, 62)
Screenshot: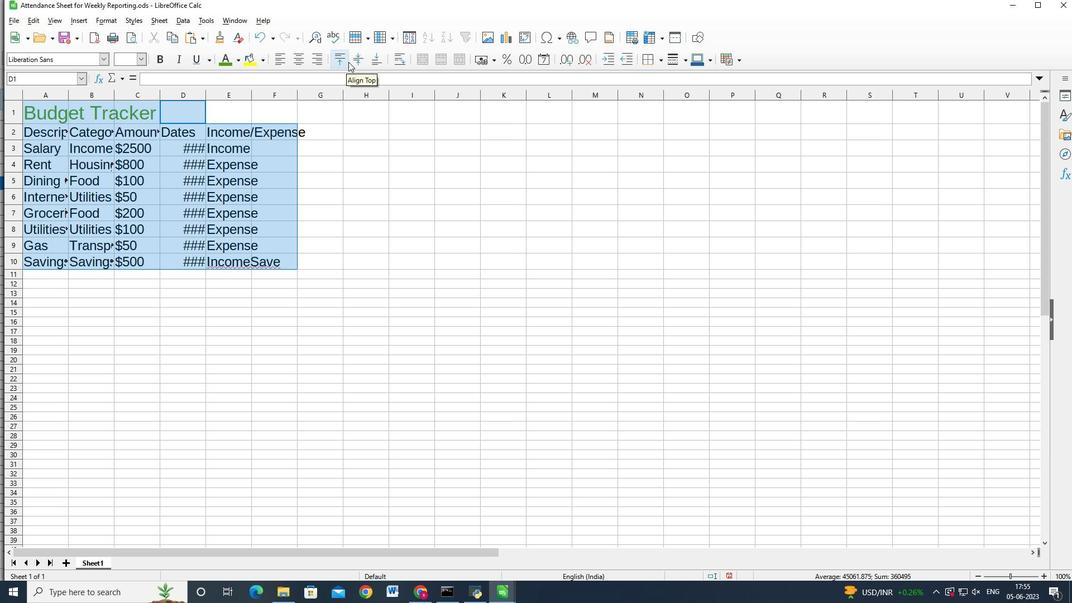 
Action: Mouse pressed left at (354, 62)
Screenshot: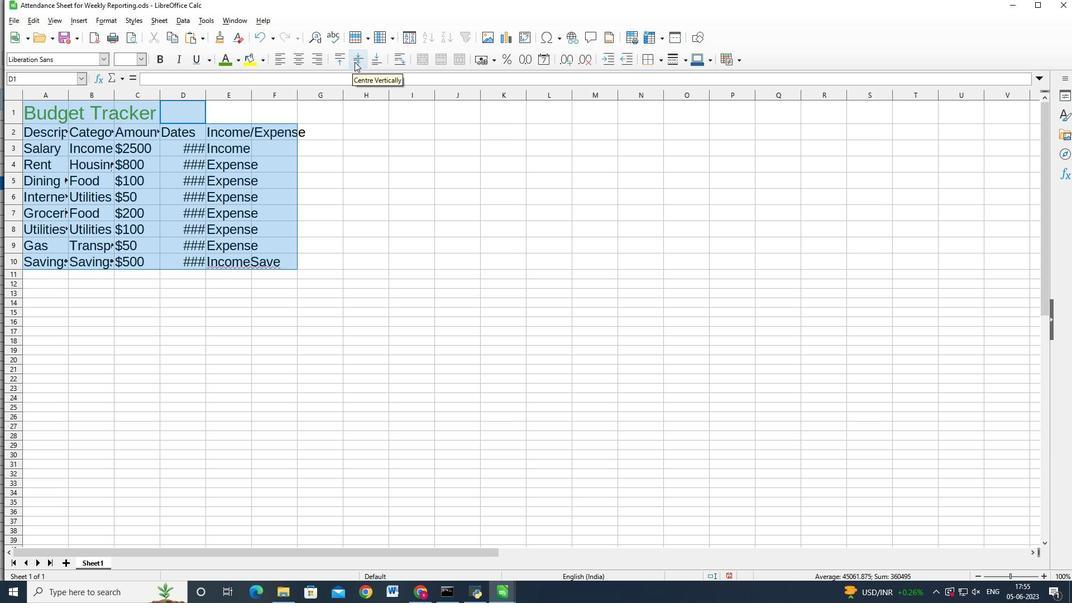 
Action: Mouse moved to (193, 229)
Screenshot: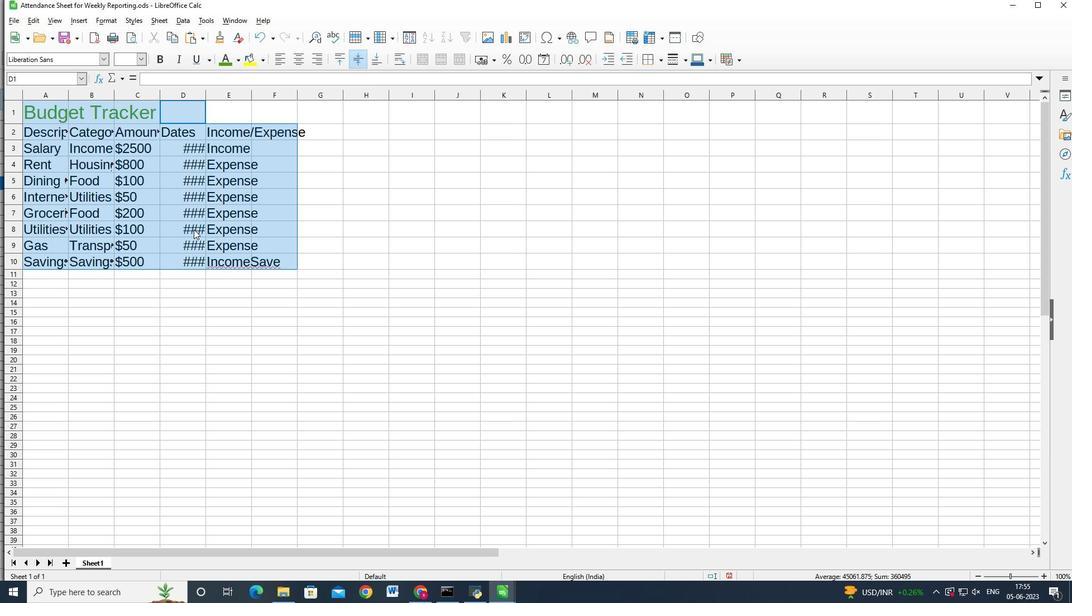 
Action: Key pressed ctrl+S
Screenshot: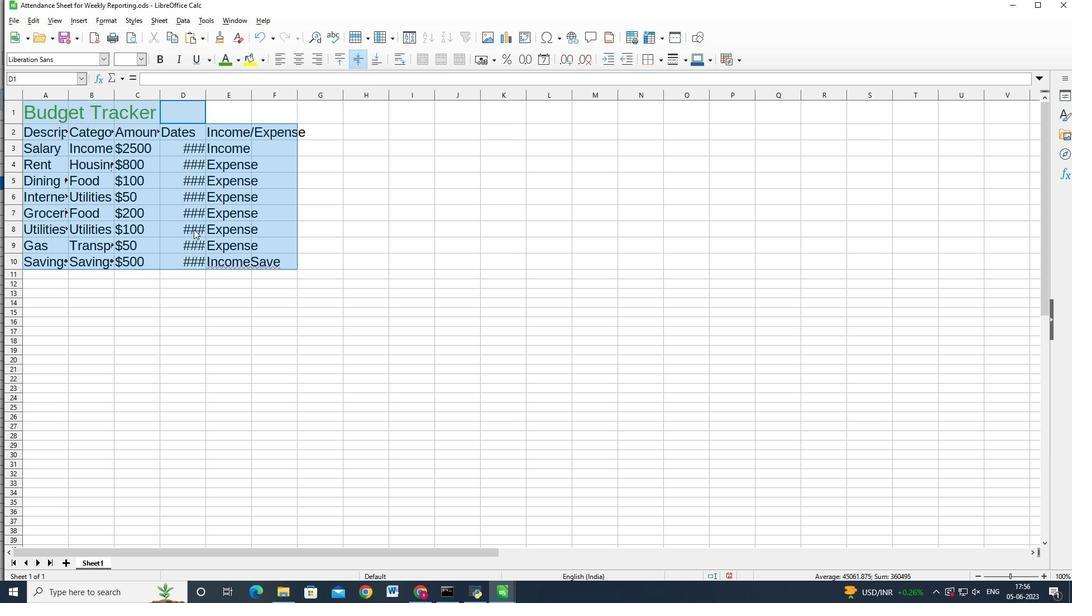 
Action: Mouse moved to (317, 220)
Screenshot: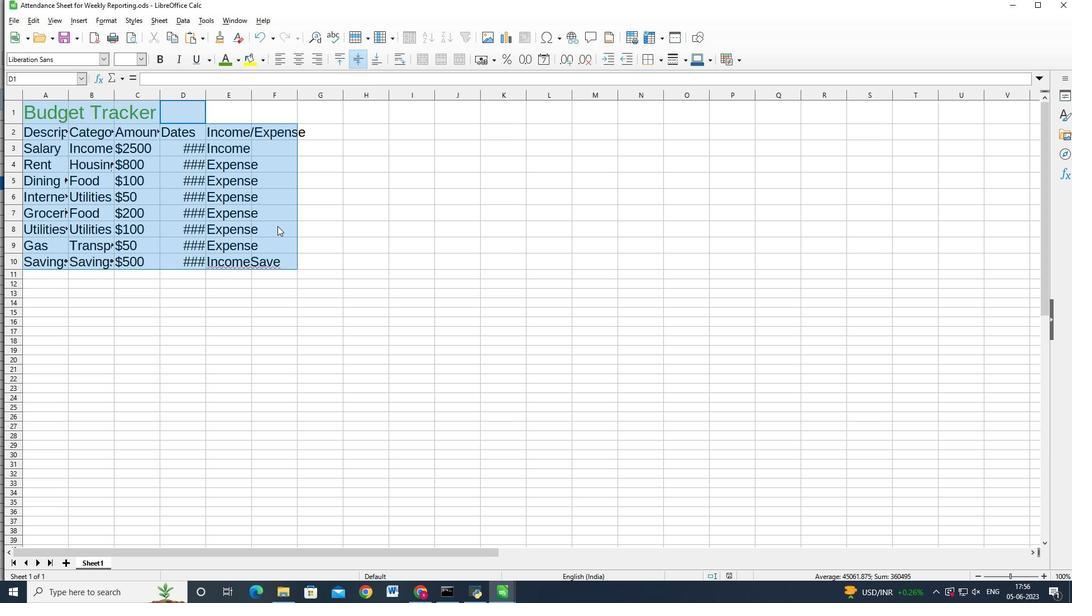 
